 Task: Find connections with filter location Inhumas with filter topic #covid19with filter profile language French with filter current company Spark Minda with filter school Medical College with filter industry Meat Products Manufacturing with filter service category Life Coaching with filter keywords title CEO
Action: Mouse moved to (494, 98)
Screenshot: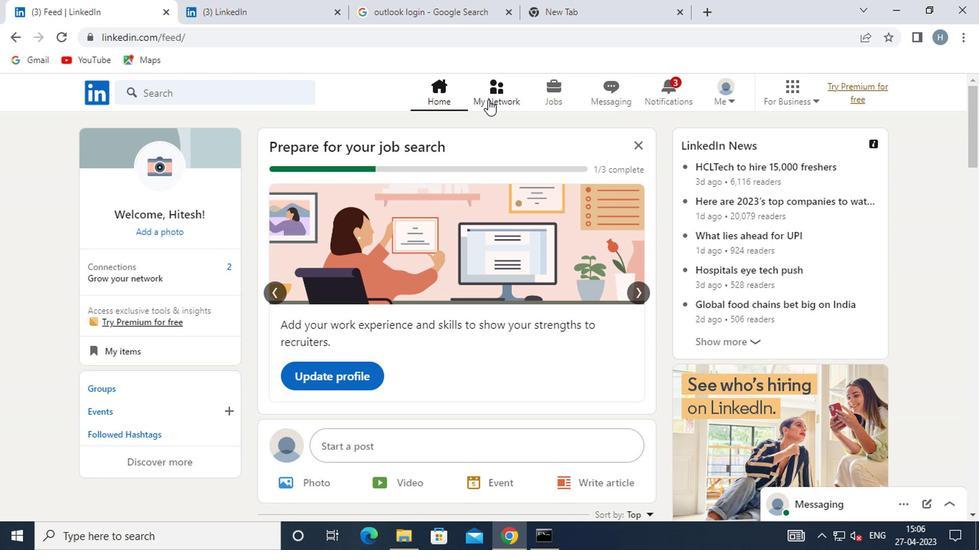 
Action: Mouse pressed left at (494, 98)
Screenshot: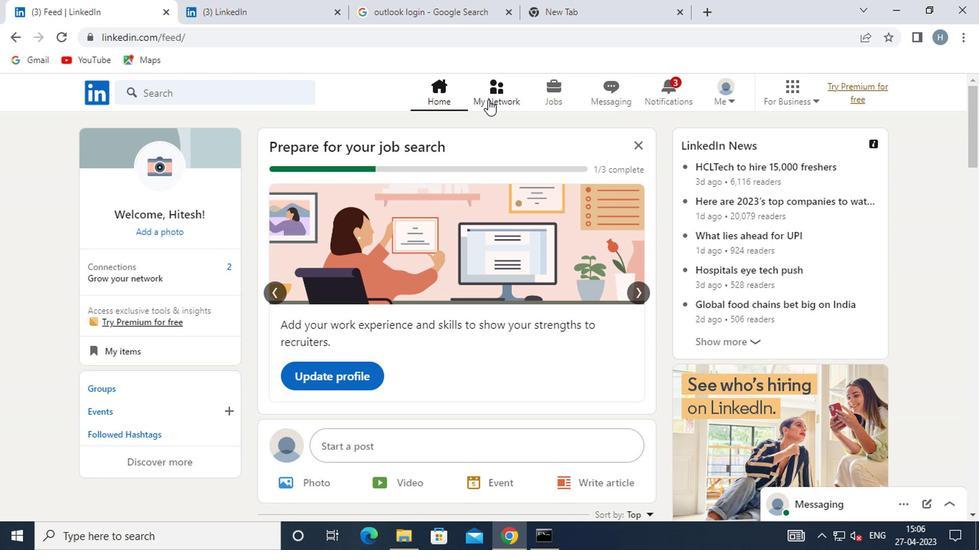 
Action: Mouse moved to (246, 179)
Screenshot: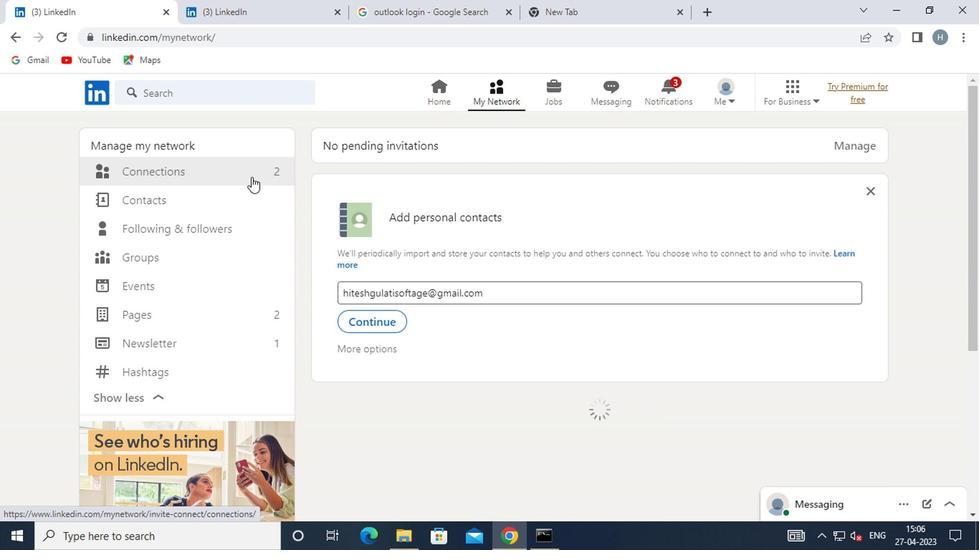 
Action: Mouse pressed left at (246, 179)
Screenshot: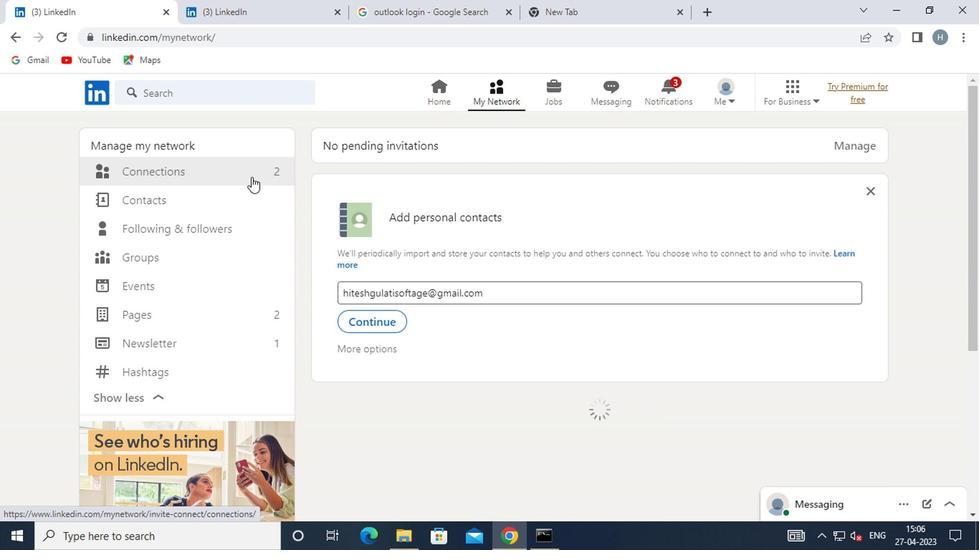 
Action: Mouse moved to (583, 172)
Screenshot: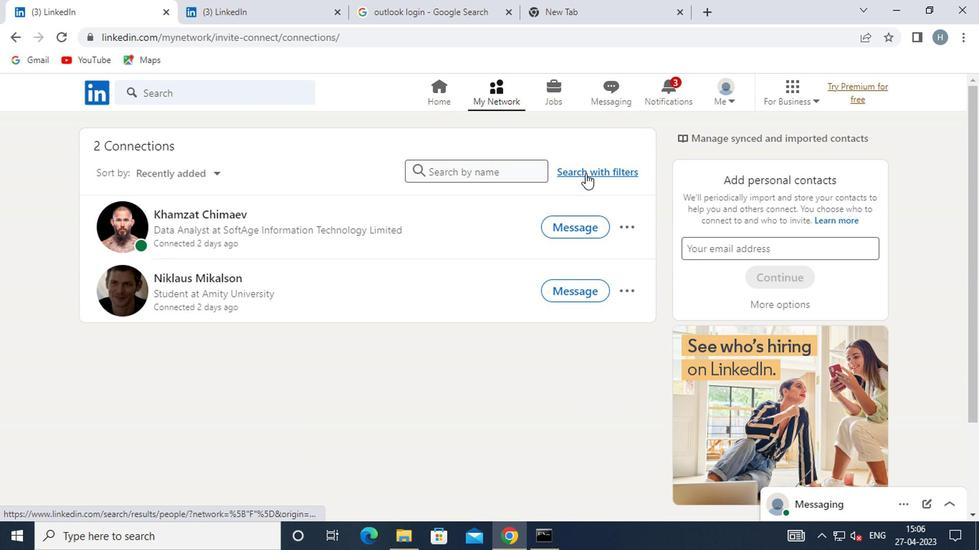 
Action: Mouse pressed left at (583, 172)
Screenshot: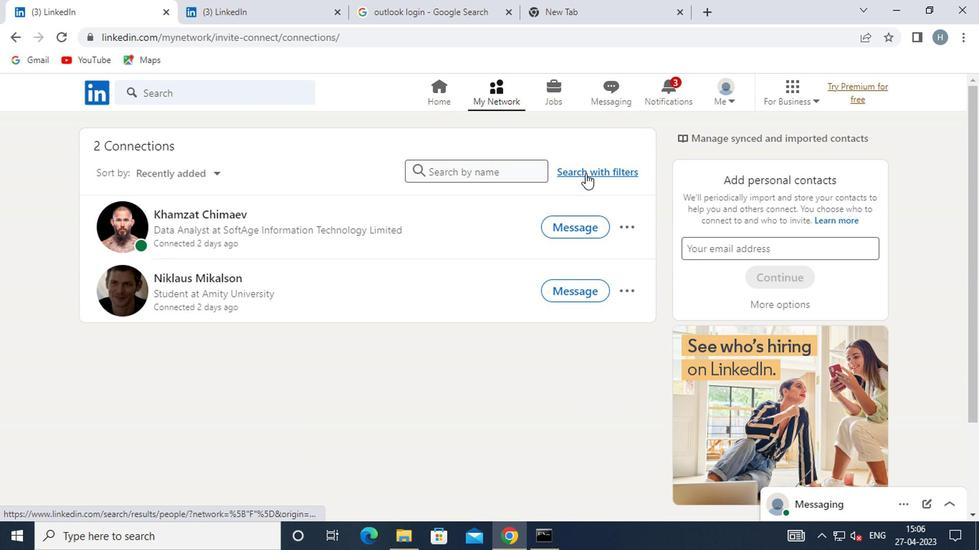 
Action: Mouse moved to (537, 137)
Screenshot: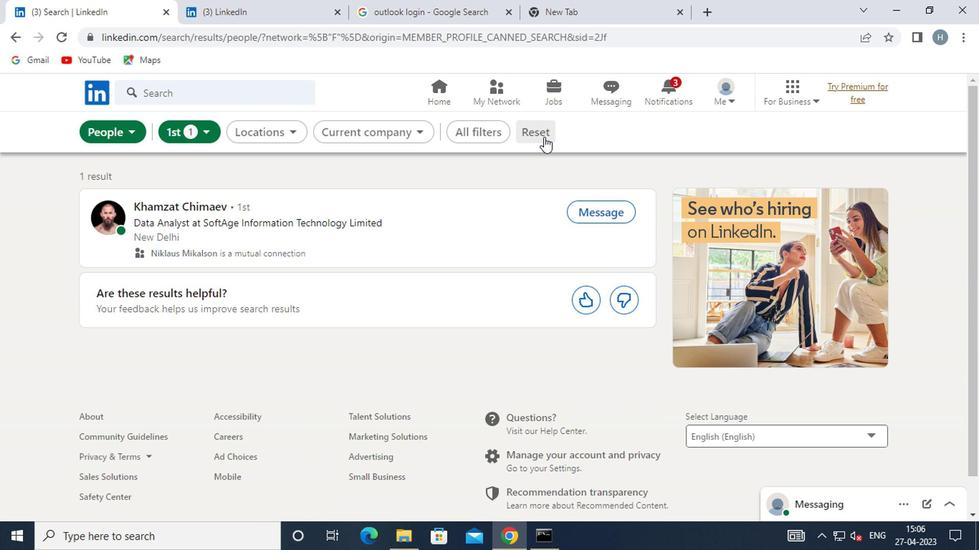 
Action: Mouse pressed left at (537, 137)
Screenshot: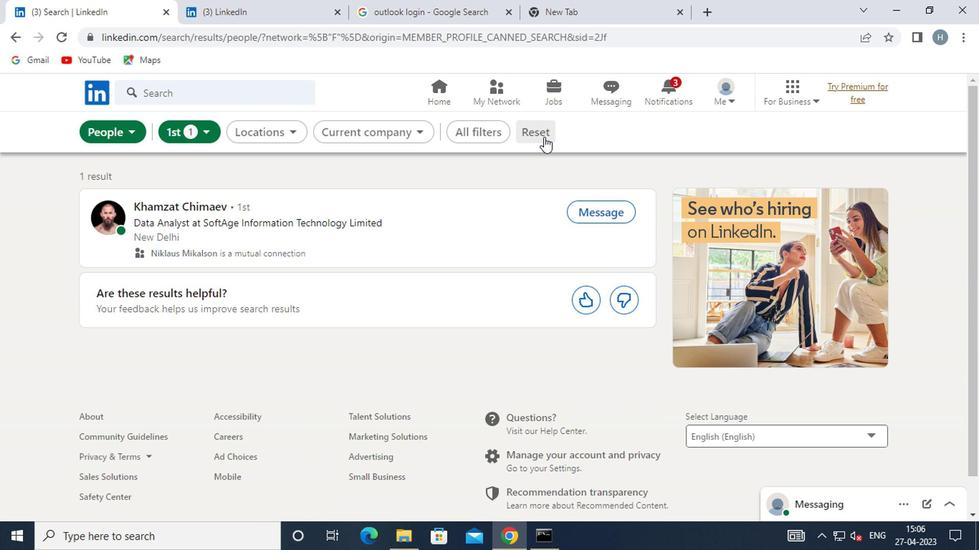 
Action: Mouse moved to (514, 136)
Screenshot: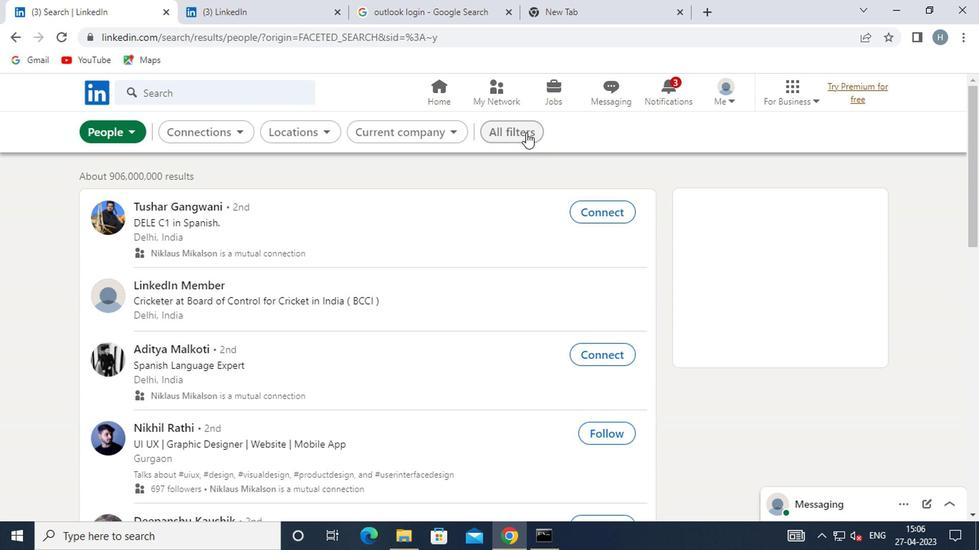 
Action: Mouse pressed left at (514, 136)
Screenshot: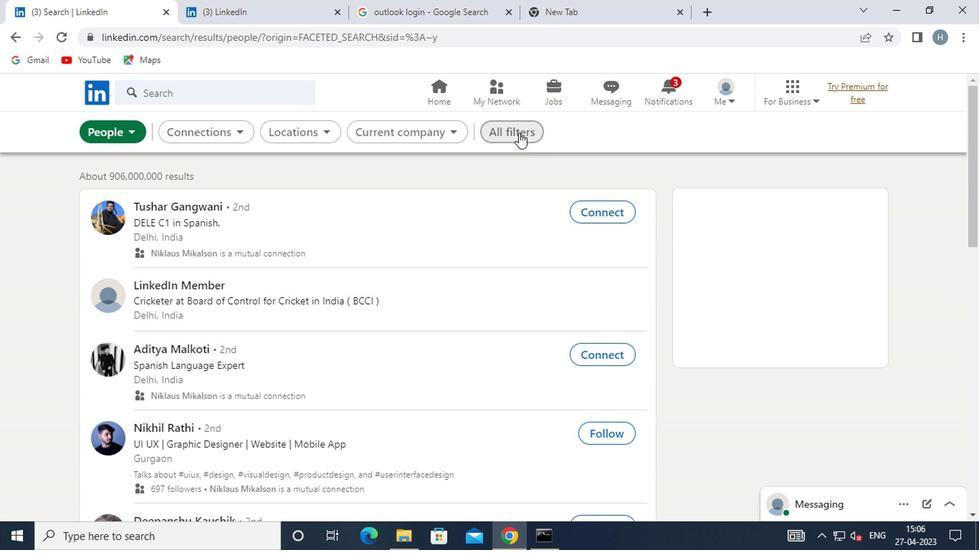 
Action: Mouse moved to (725, 270)
Screenshot: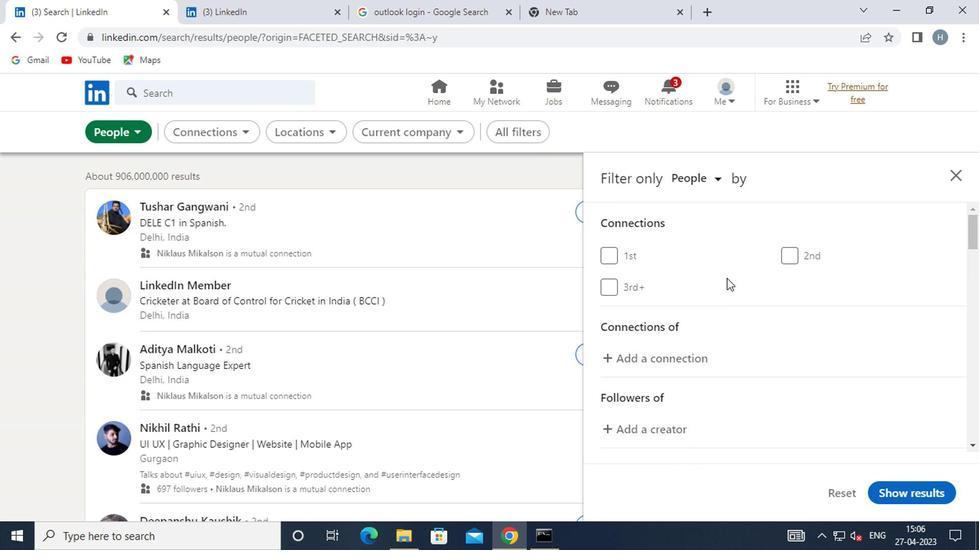 
Action: Mouse scrolled (725, 269) with delta (0, -1)
Screenshot: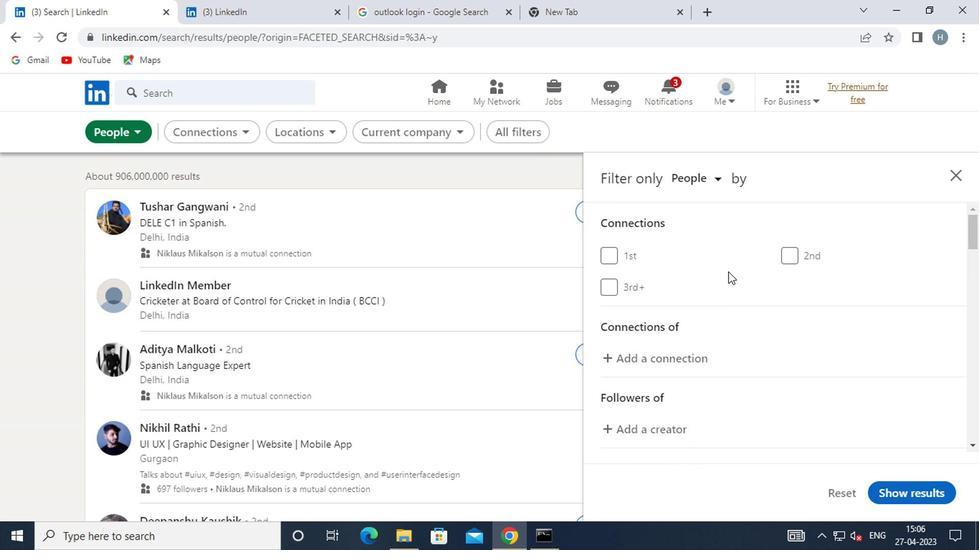 
Action: Mouse scrolled (725, 269) with delta (0, -1)
Screenshot: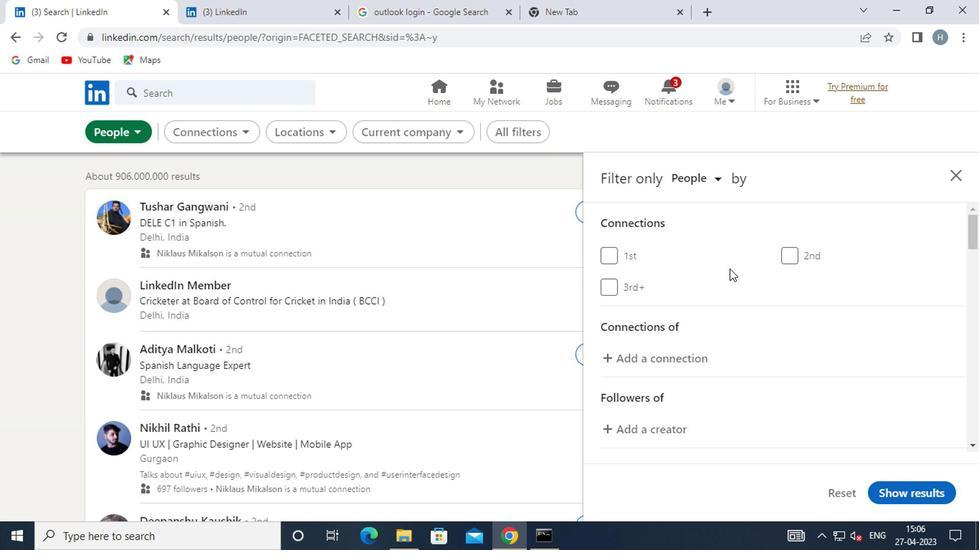 
Action: Mouse moved to (808, 414)
Screenshot: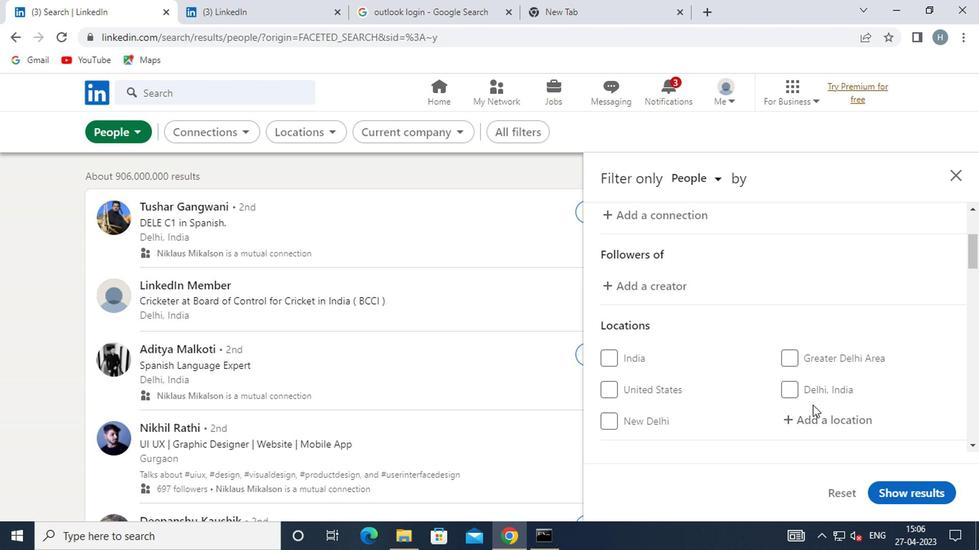 
Action: Mouse pressed left at (808, 414)
Screenshot: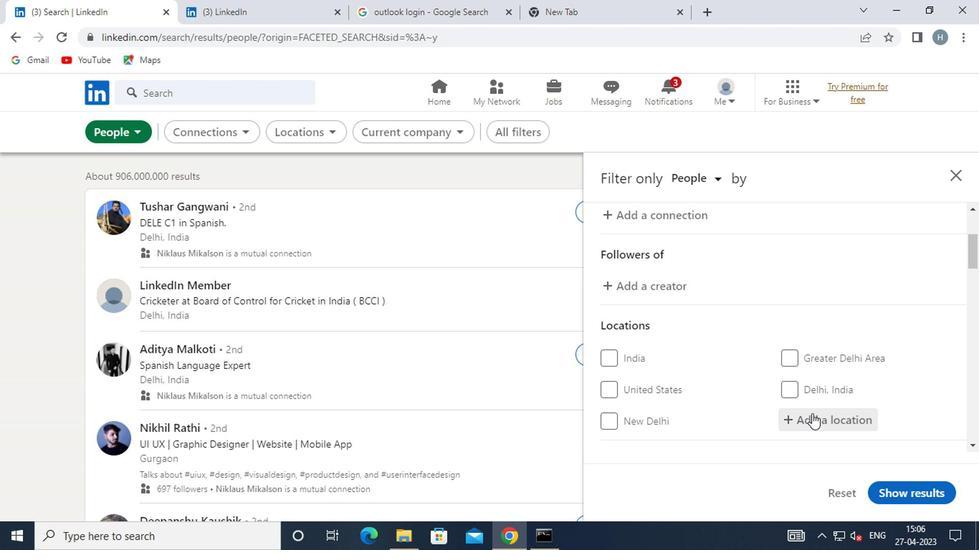 
Action: Mouse moved to (805, 415)
Screenshot: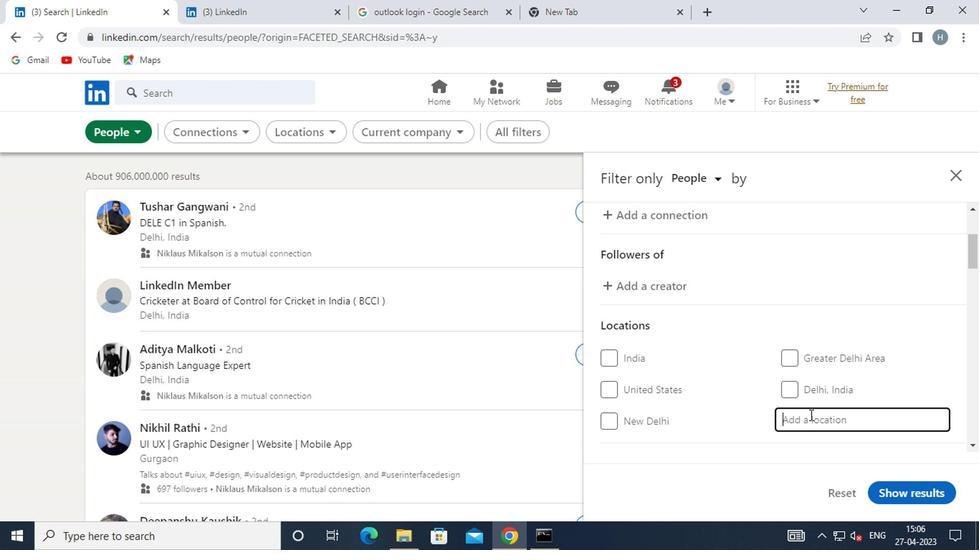 
Action: Key pressed <Key.shift>INHUMAS
Screenshot: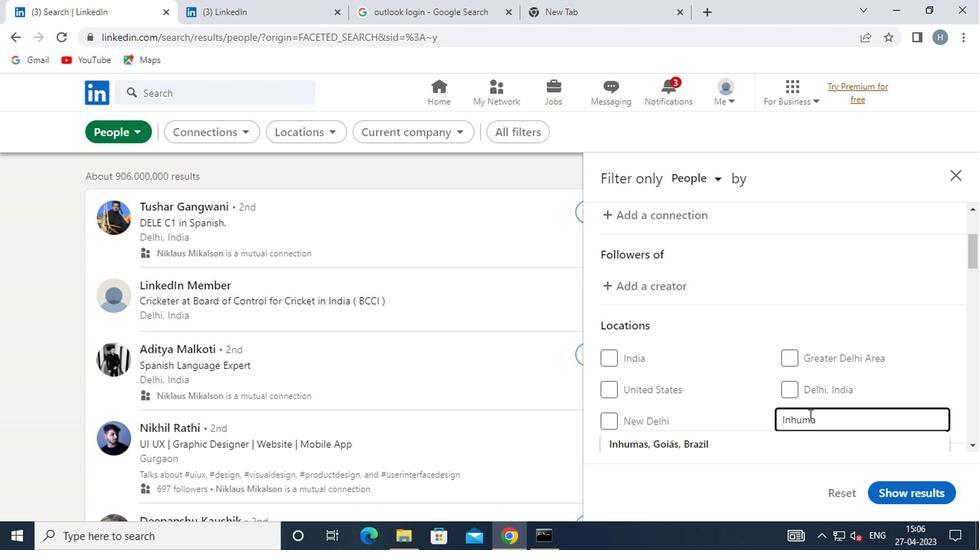 
Action: Mouse moved to (928, 347)
Screenshot: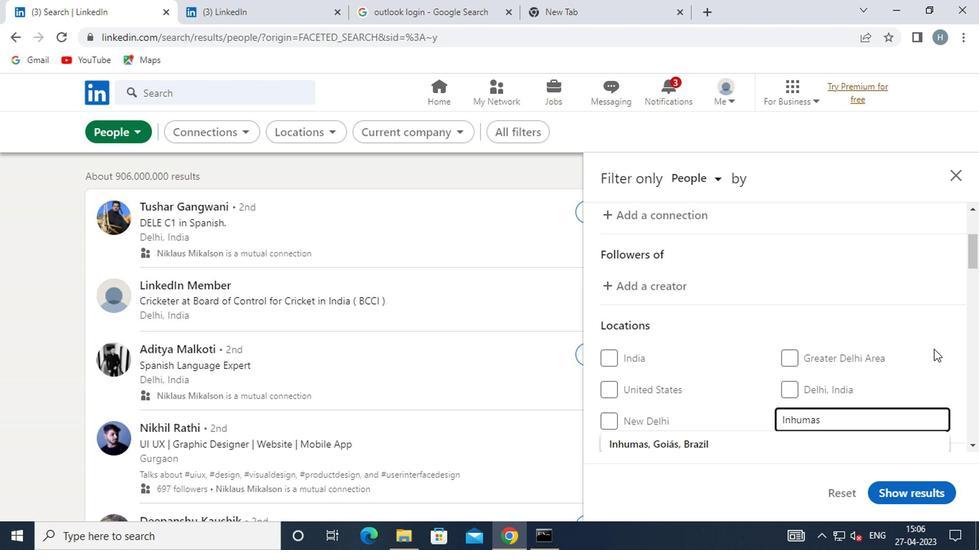 
Action: Mouse pressed left at (928, 347)
Screenshot: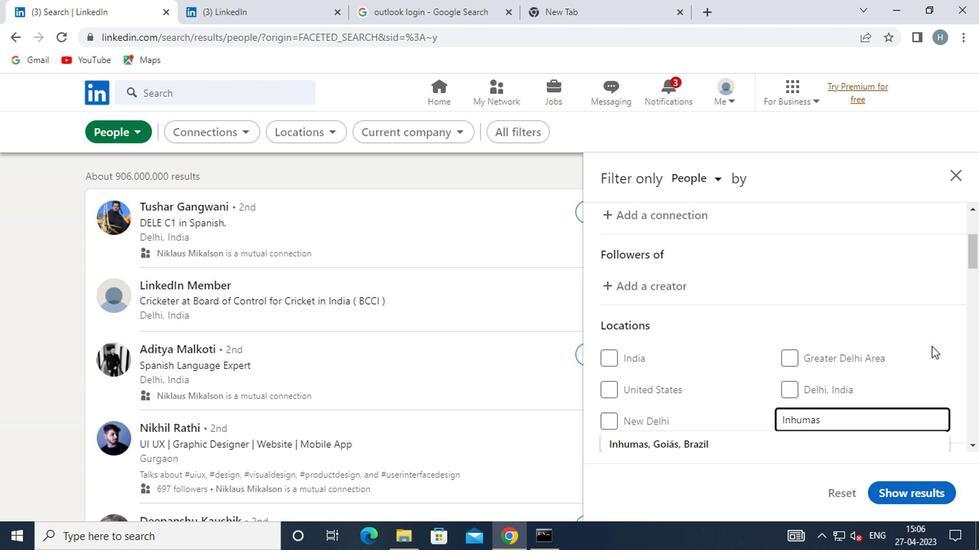 
Action: Mouse moved to (926, 347)
Screenshot: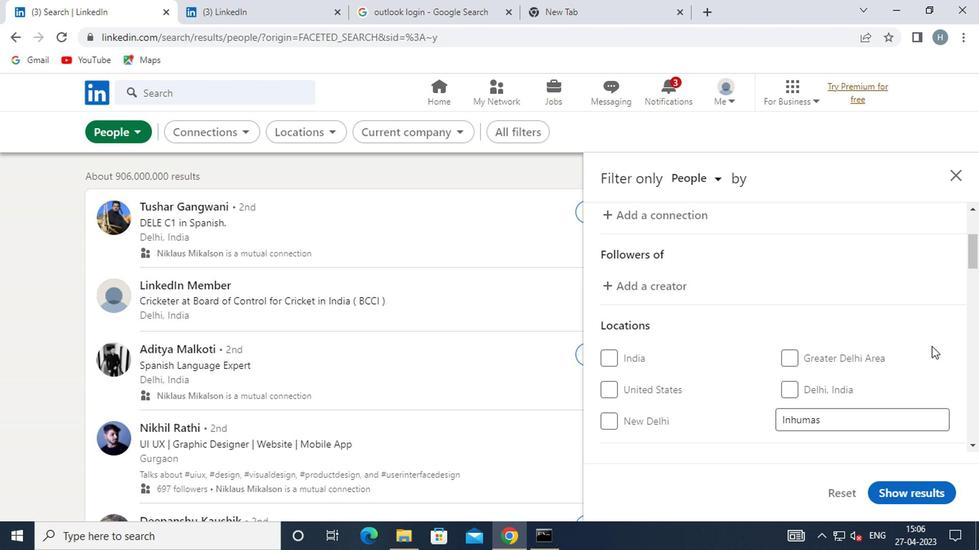 
Action: Mouse scrolled (926, 346) with delta (0, 0)
Screenshot: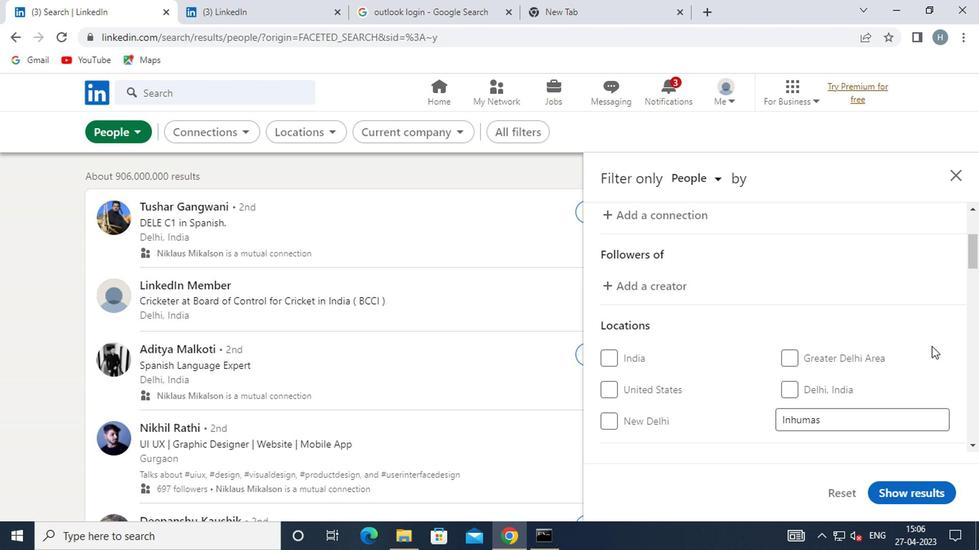 
Action: Mouse moved to (919, 348)
Screenshot: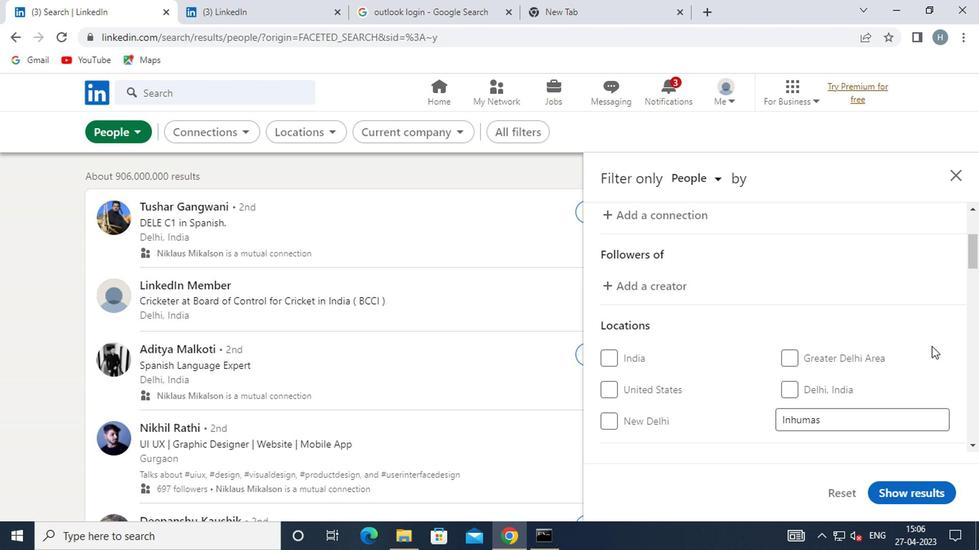 
Action: Mouse scrolled (919, 348) with delta (0, 0)
Screenshot: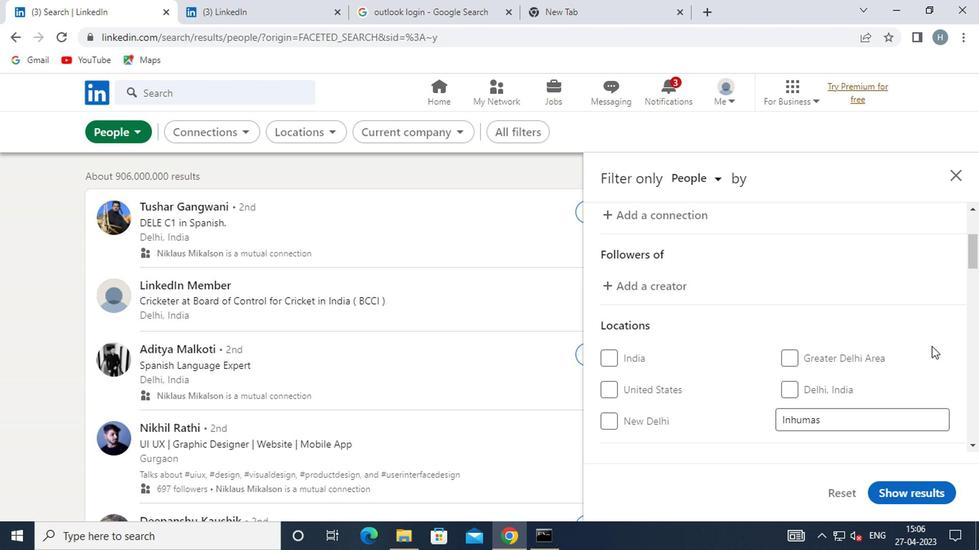 
Action: Mouse moved to (903, 351)
Screenshot: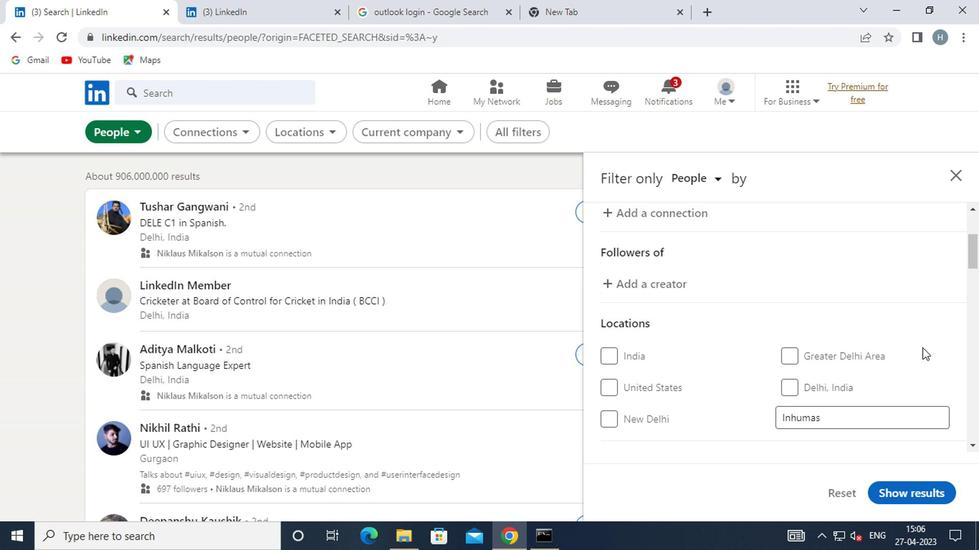 
Action: Mouse scrolled (903, 350) with delta (0, -1)
Screenshot: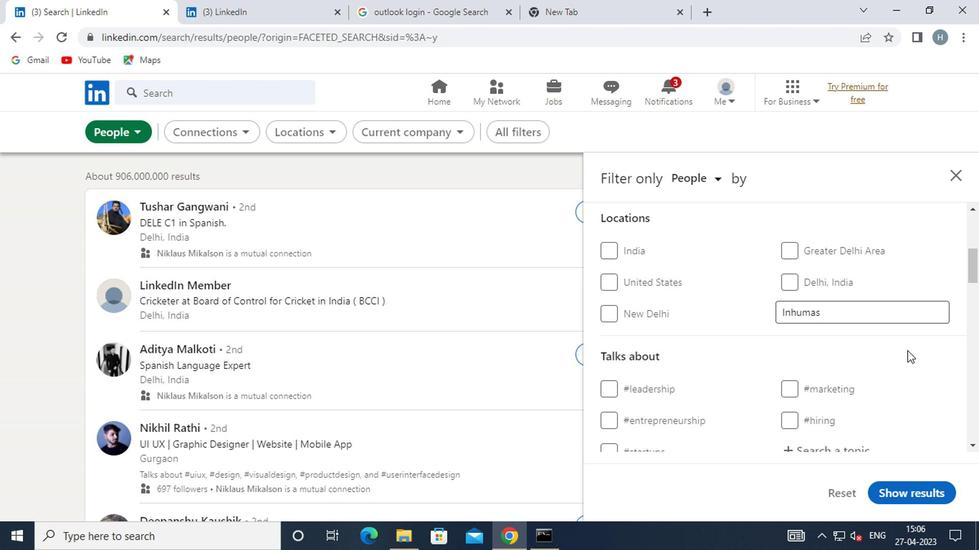 
Action: Mouse moved to (843, 343)
Screenshot: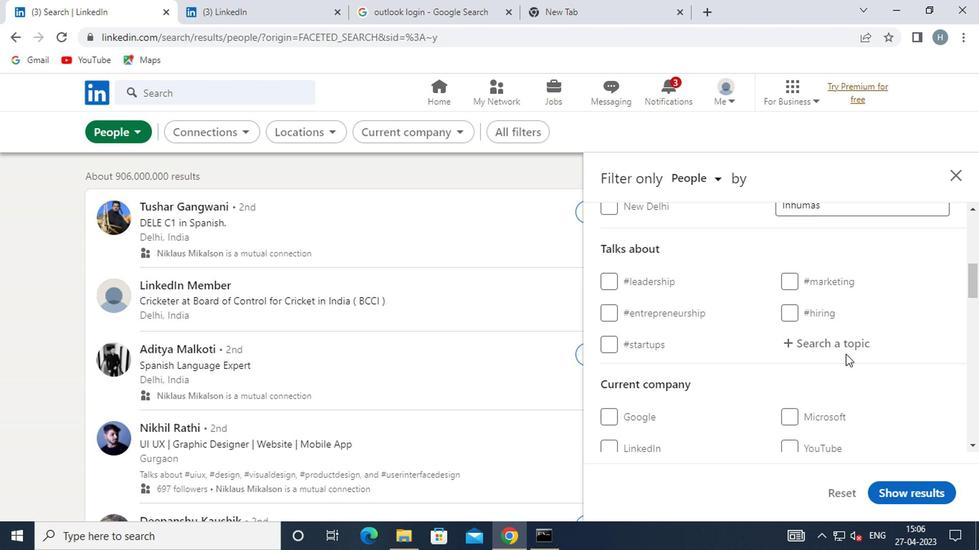 
Action: Mouse pressed left at (843, 343)
Screenshot: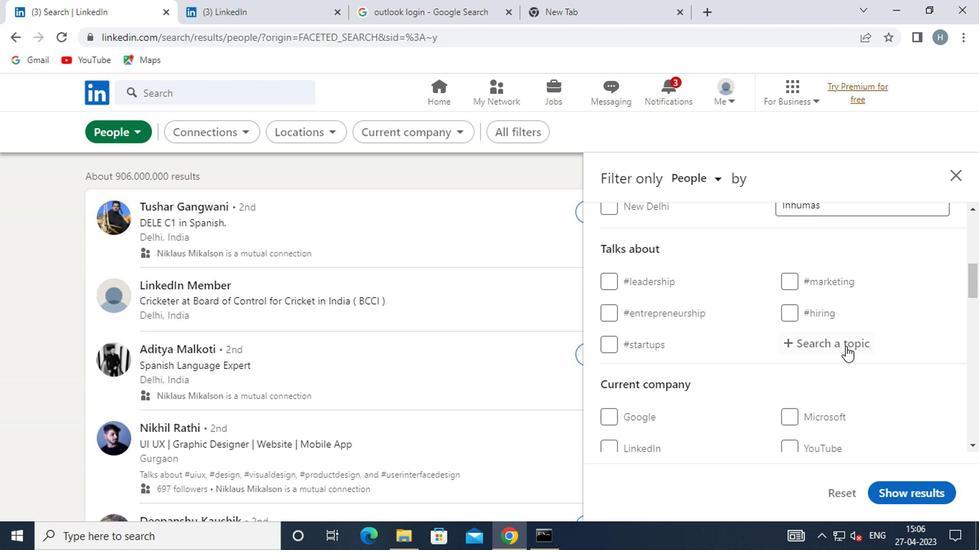 
Action: Key pressed <Key.shift><Key.shift><Key.shift><Key.shift><Key.shift><Key.shift><Key.shift><Key.shift><Key.shift><Key.shift><Key.shift><Key.shift><Key.shift><Key.shift><Key.shift><Key.shift><Key.shift><Key.shift><Key.shift>#COVID19WITH
Screenshot: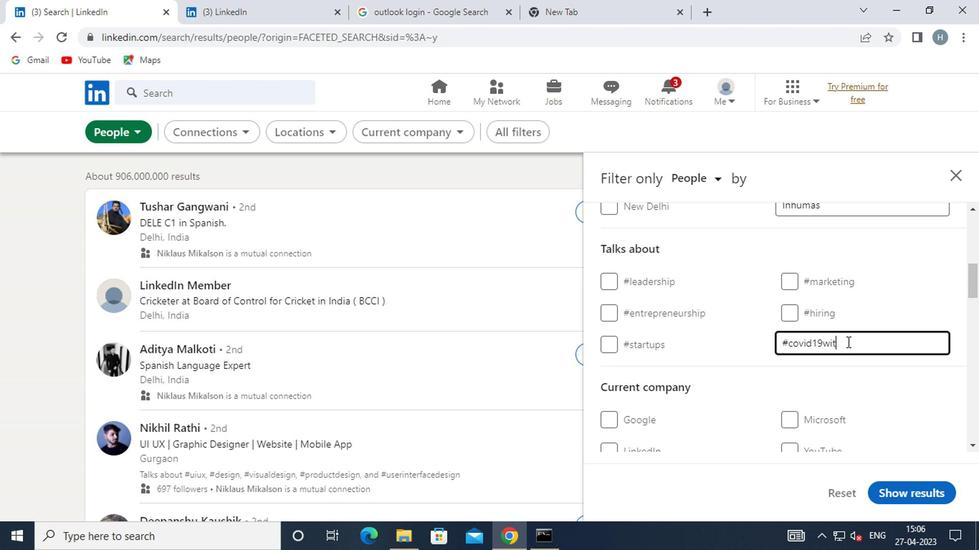 
Action: Mouse moved to (872, 314)
Screenshot: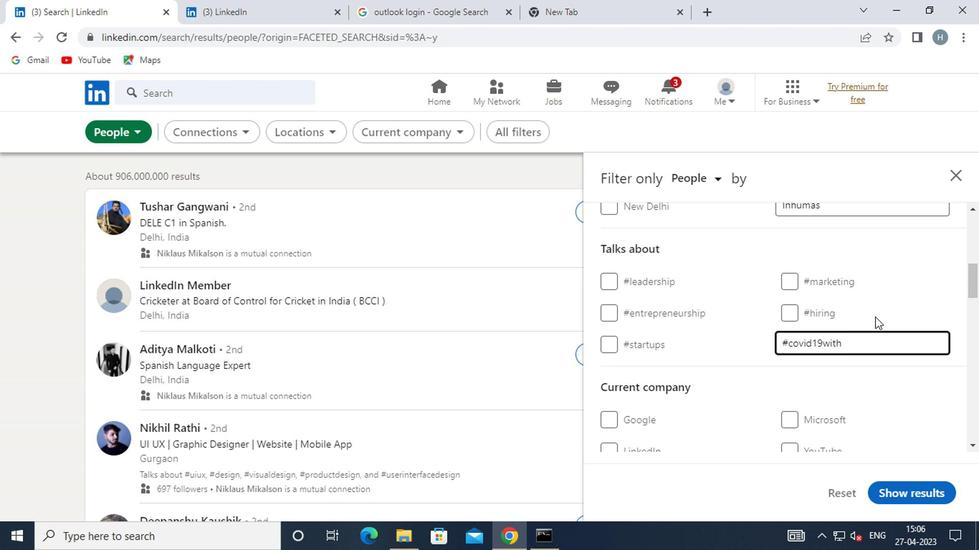 
Action: Mouse pressed left at (872, 314)
Screenshot: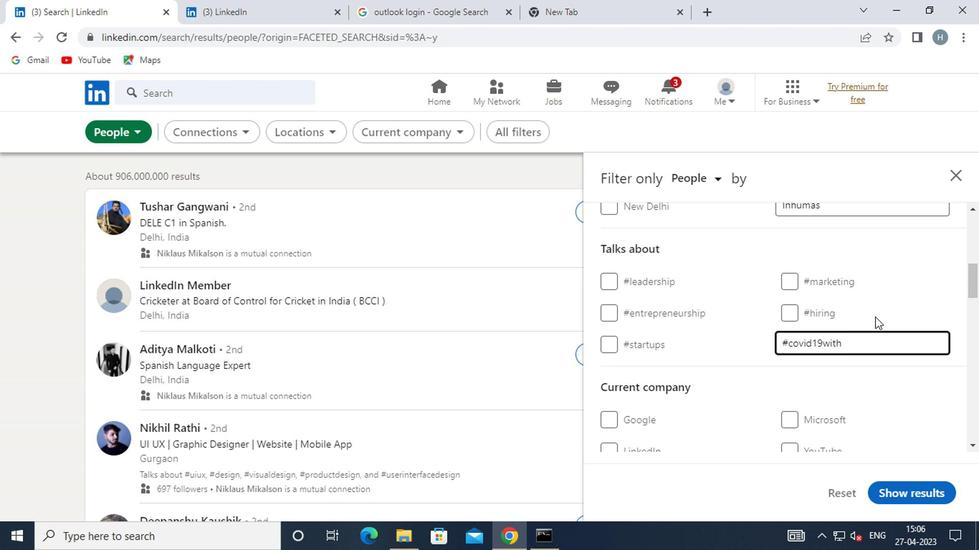 
Action: Mouse scrolled (872, 314) with delta (0, 0)
Screenshot: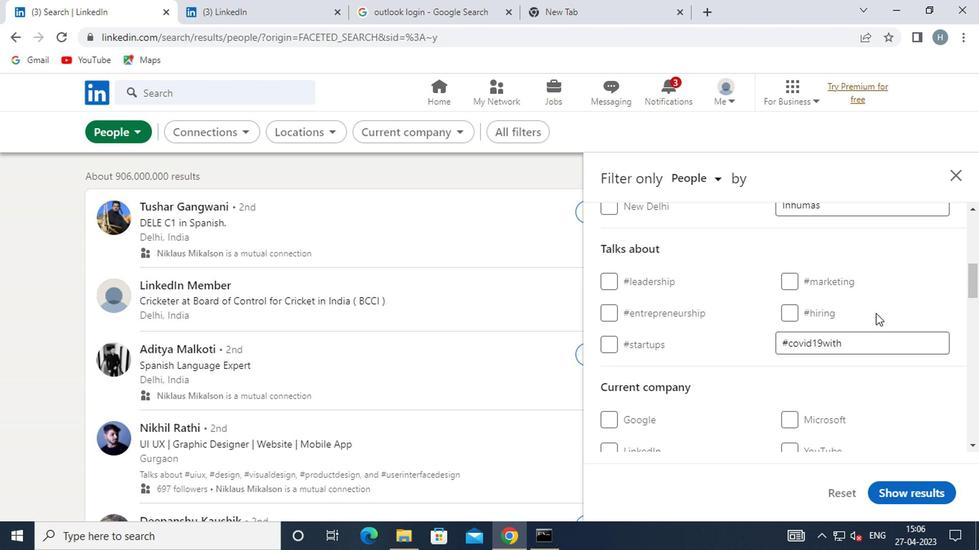 
Action: Mouse moved to (868, 321)
Screenshot: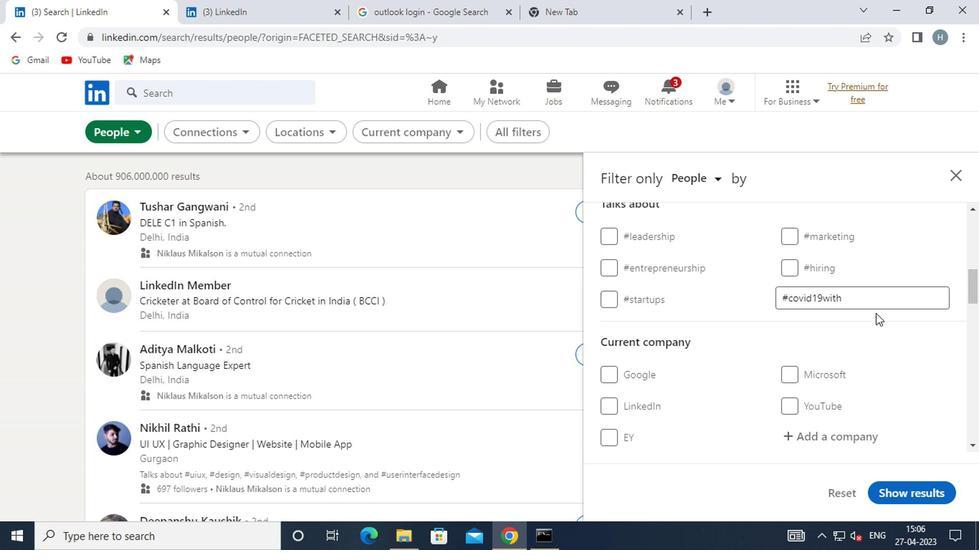 
Action: Mouse scrolled (868, 320) with delta (0, -1)
Screenshot: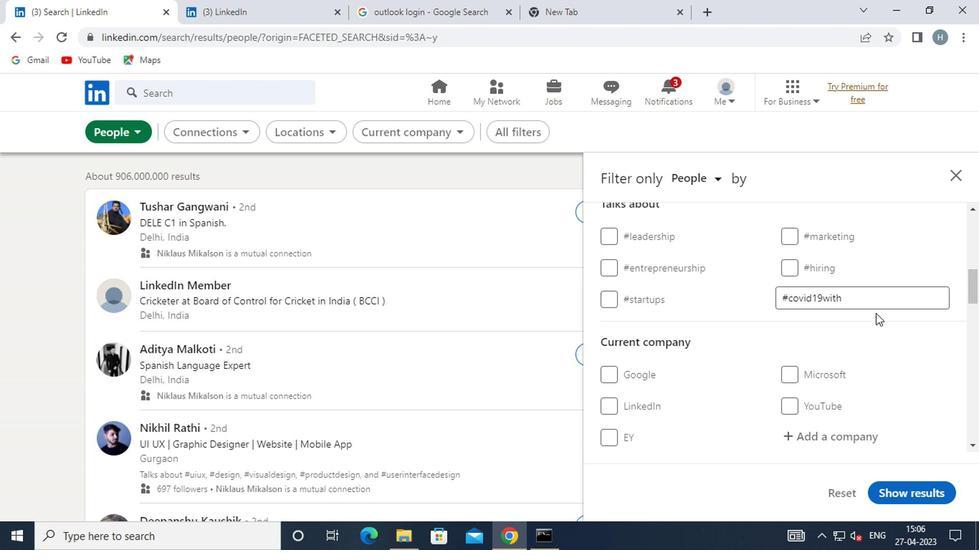 
Action: Mouse moved to (864, 322)
Screenshot: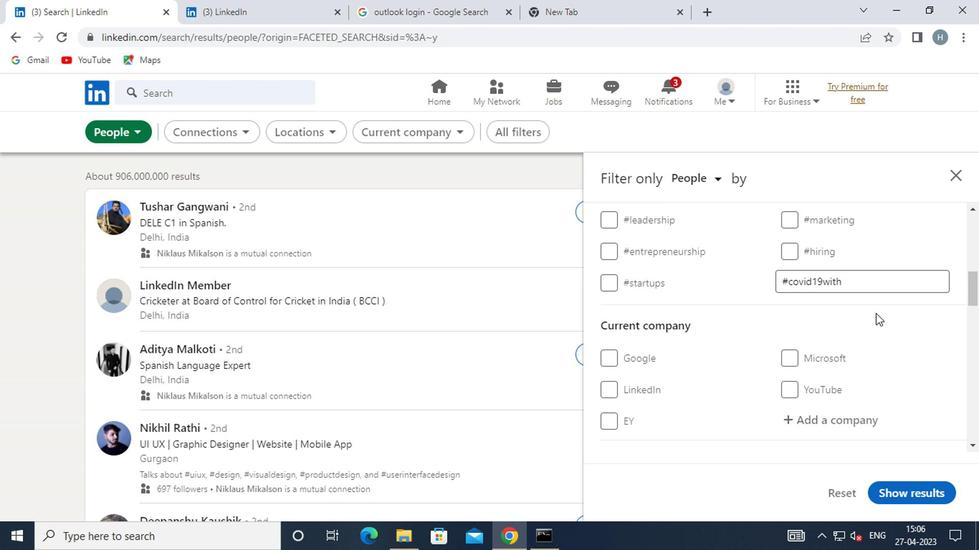 
Action: Mouse scrolled (864, 321) with delta (0, -1)
Screenshot: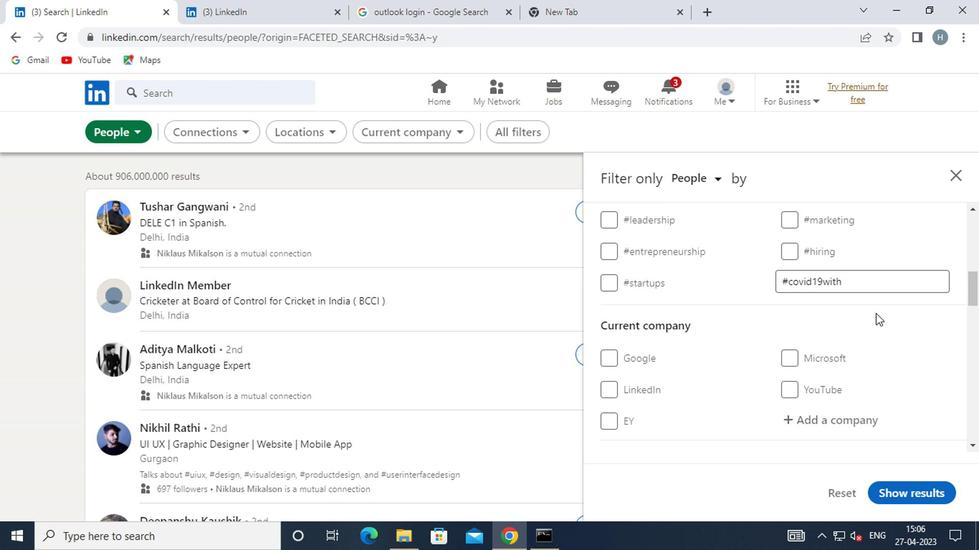 
Action: Mouse moved to (817, 325)
Screenshot: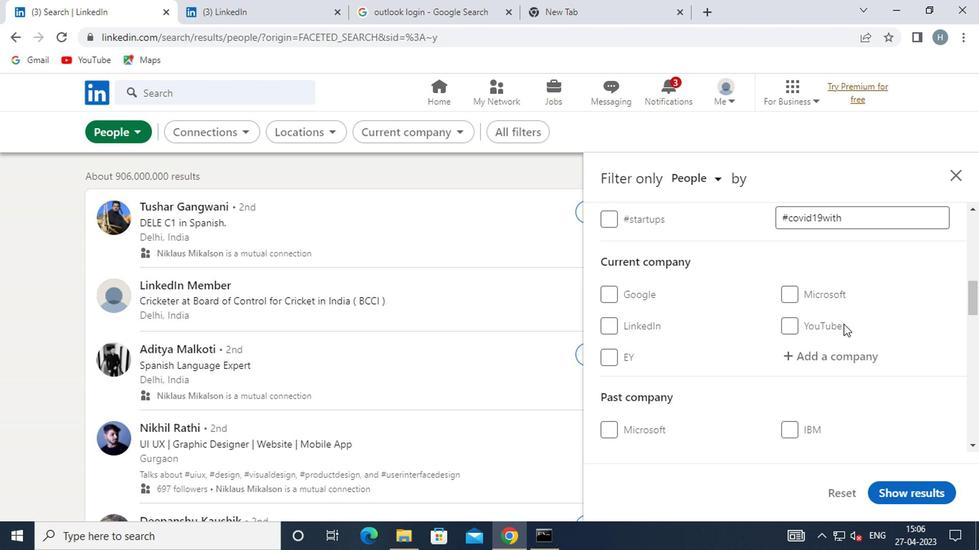 
Action: Mouse scrolled (817, 324) with delta (0, 0)
Screenshot: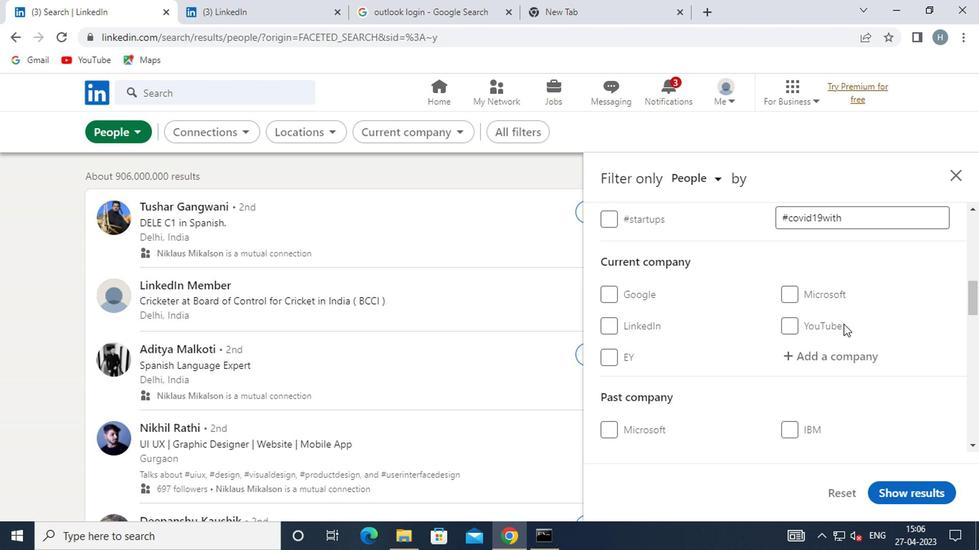 
Action: Mouse scrolled (817, 324) with delta (0, 0)
Screenshot: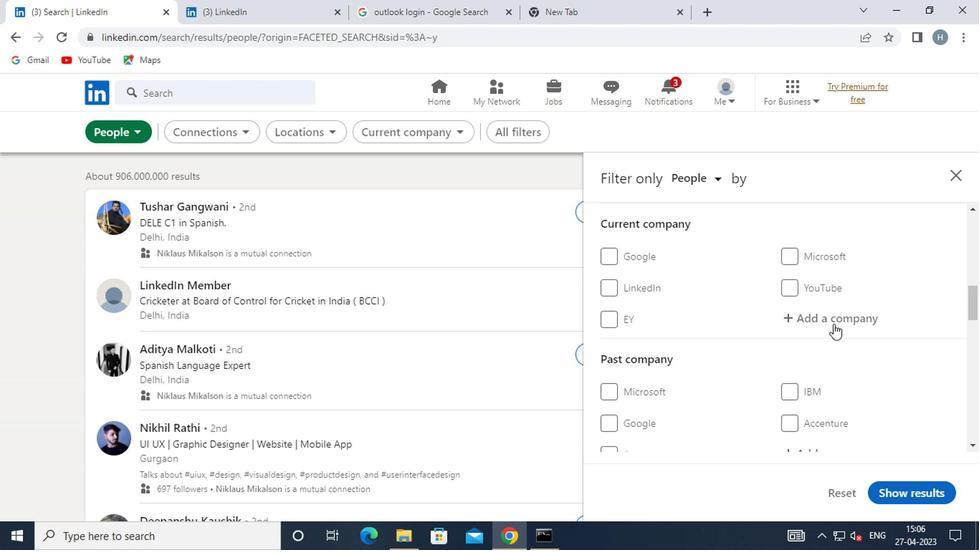 
Action: Mouse moved to (808, 330)
Screenshot: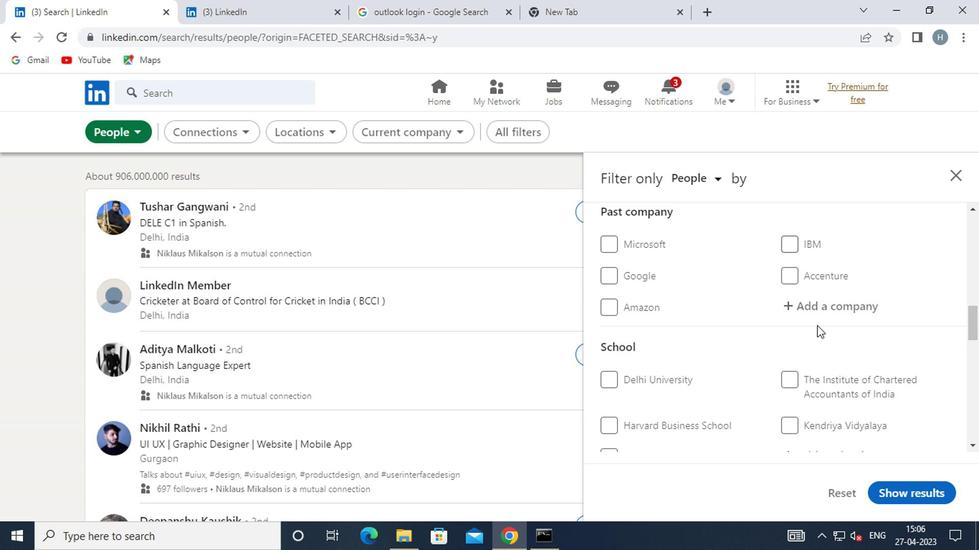 
Action: Mouse scrolled (808, 329) with delta (0, -1)
Screenshot: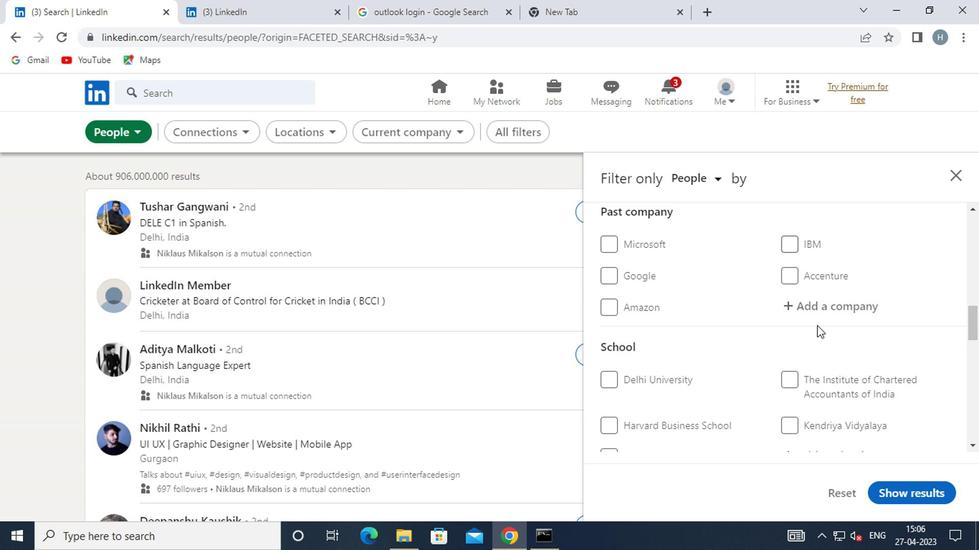 
Action: Mouse moved to (801, 332)
Screenshot: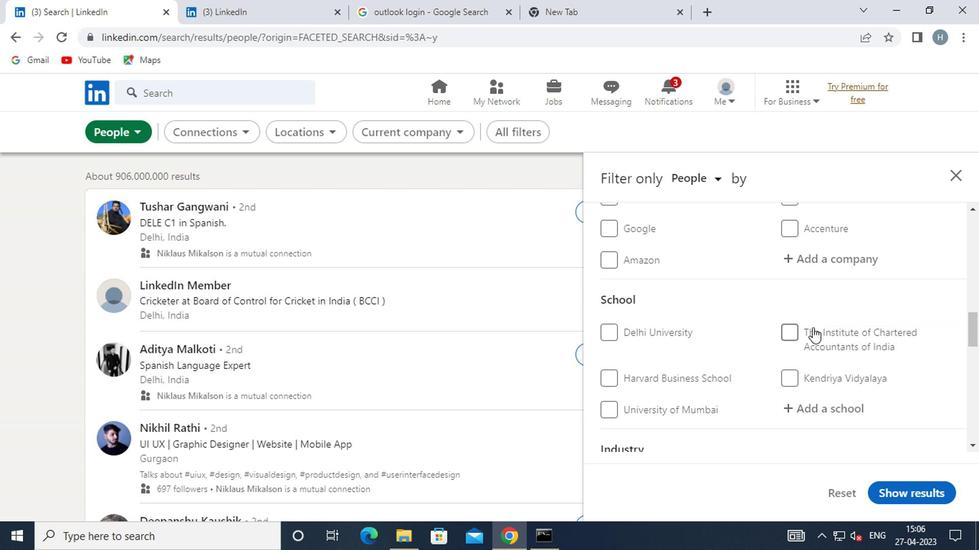 
Action: Mouse scrolled (801, 332) with delta (0, 0)
Screenshot: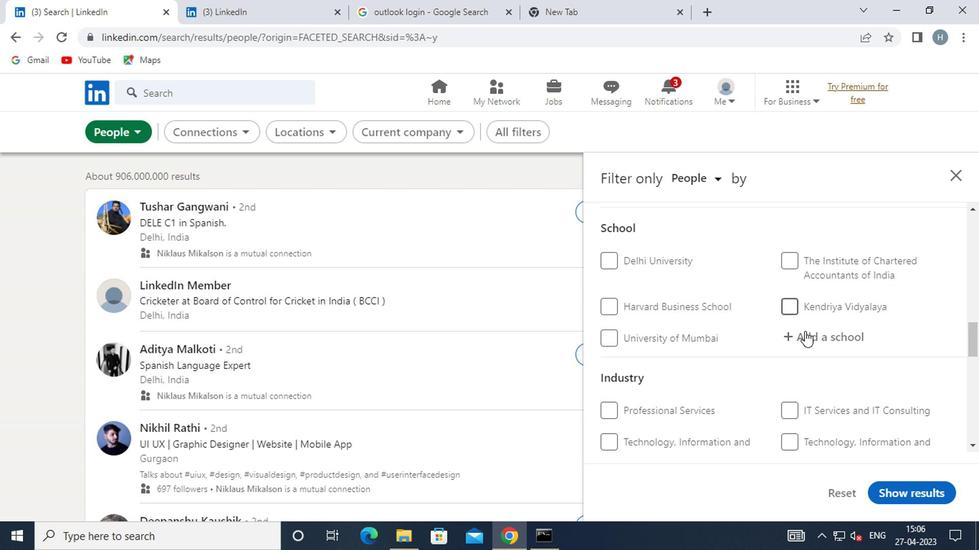 
Action: Mouse moved to (801, 331)
Screenshot: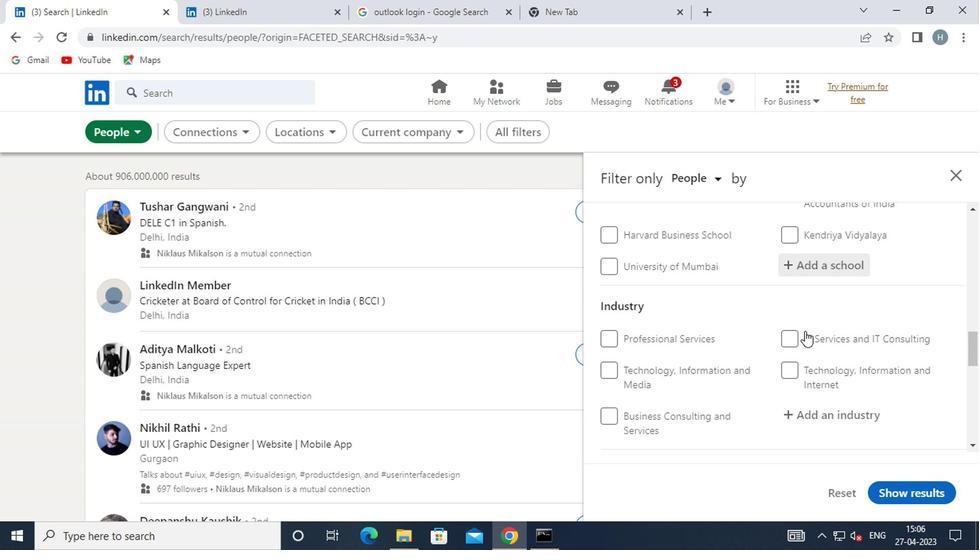 
Action: Mouse scrolled (801, 330) with delta (0, 0)
Screenshot: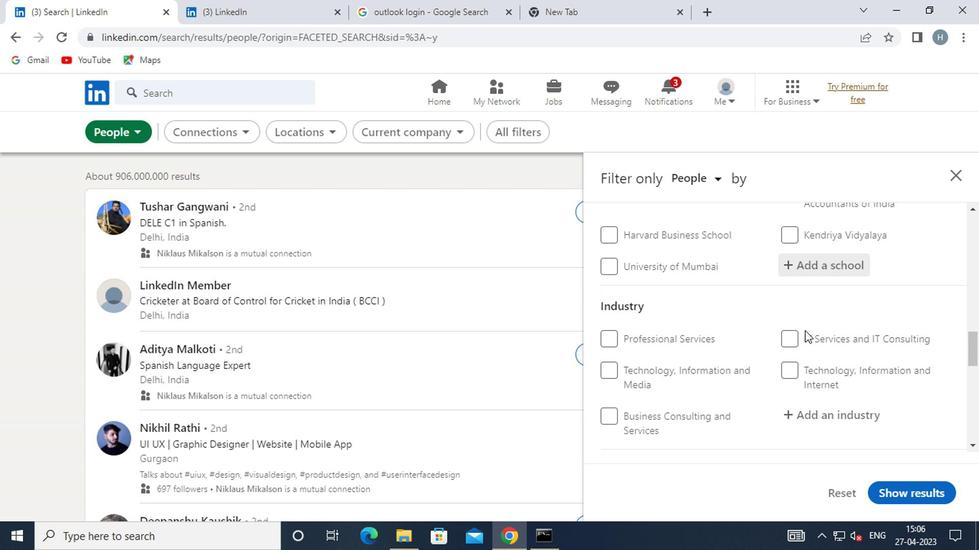 
Action: Mouse moved to (794, 329)
Screenshot: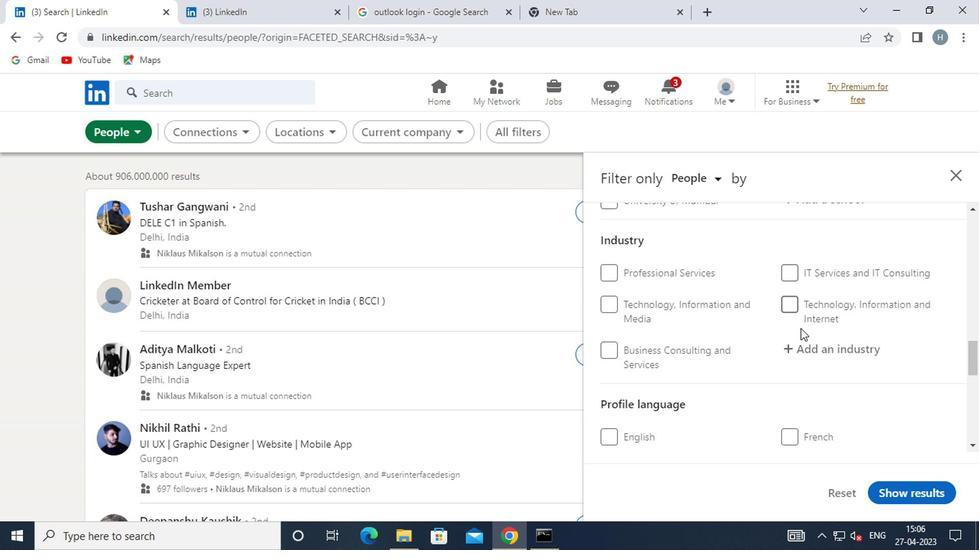 
Action: Mouse scrolled (794, 328) with delta (0, 0)
Screenshot: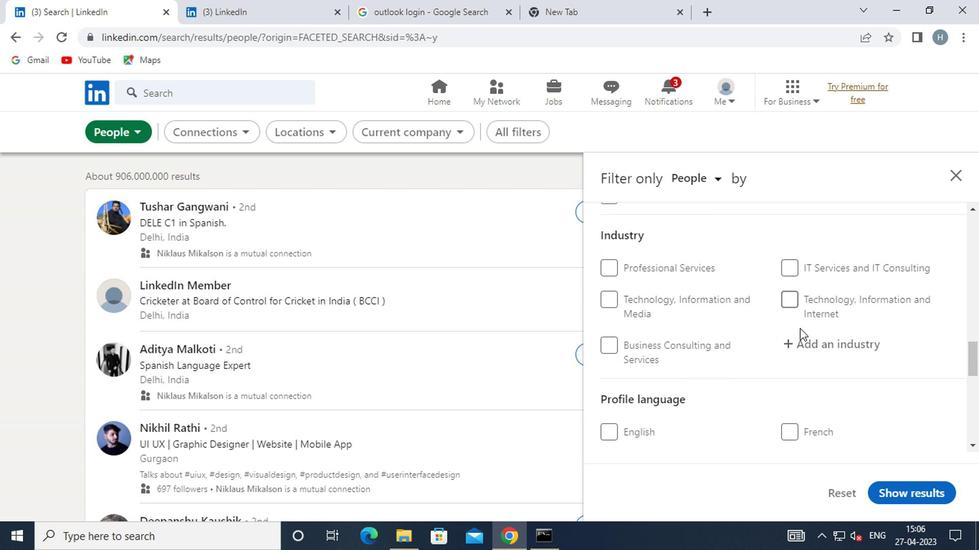 
Action: Mouse moved to (789, 358)
Screenshot: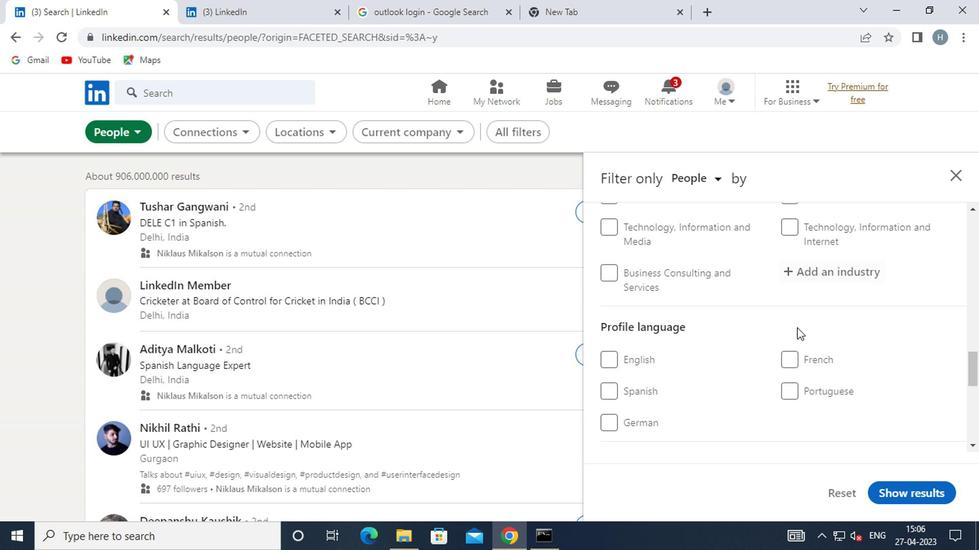 
Action: Mouse pressed left at (789, 358)
Screenshot: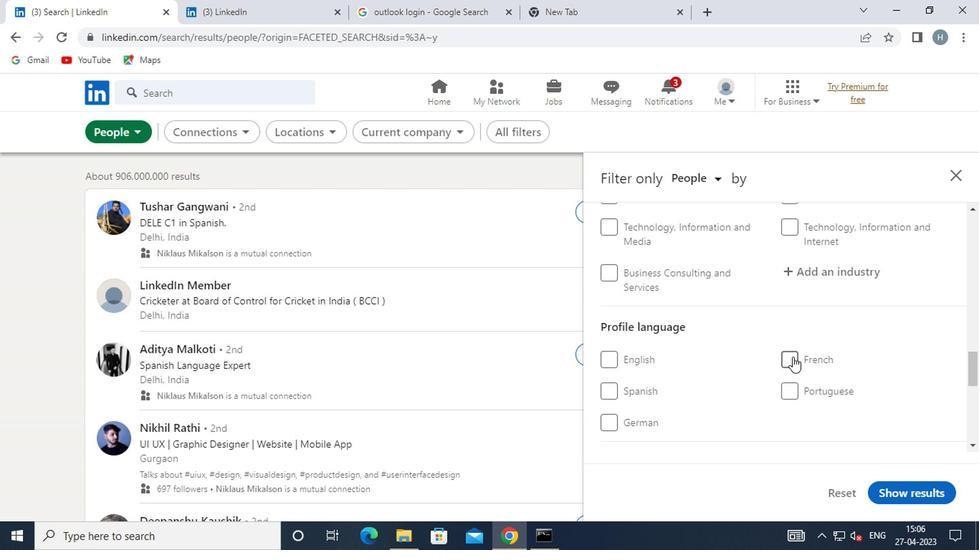 
Action: Mouse moved to (789, 354)
Screenshot: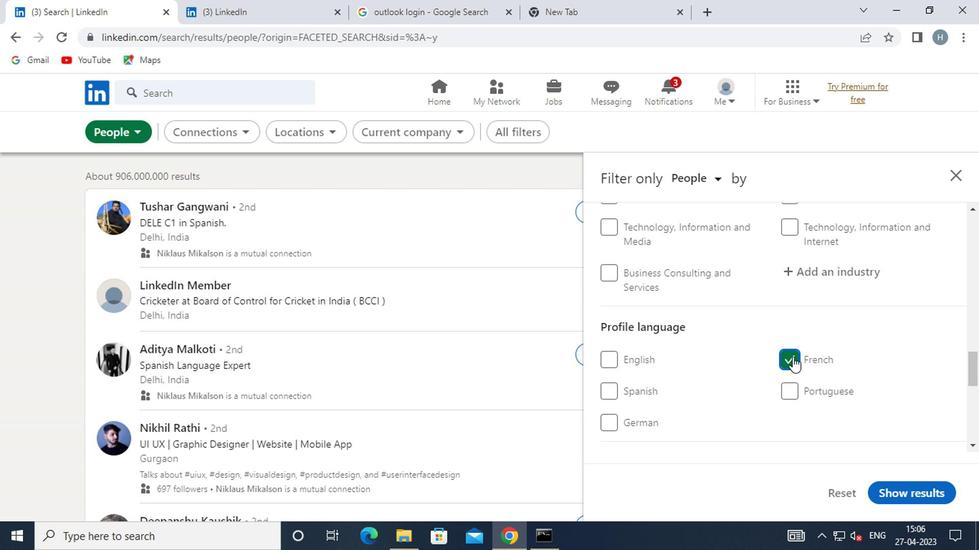 
Action: Mouse scrolled (789, 354) with delta (0, 0)
Screenshot: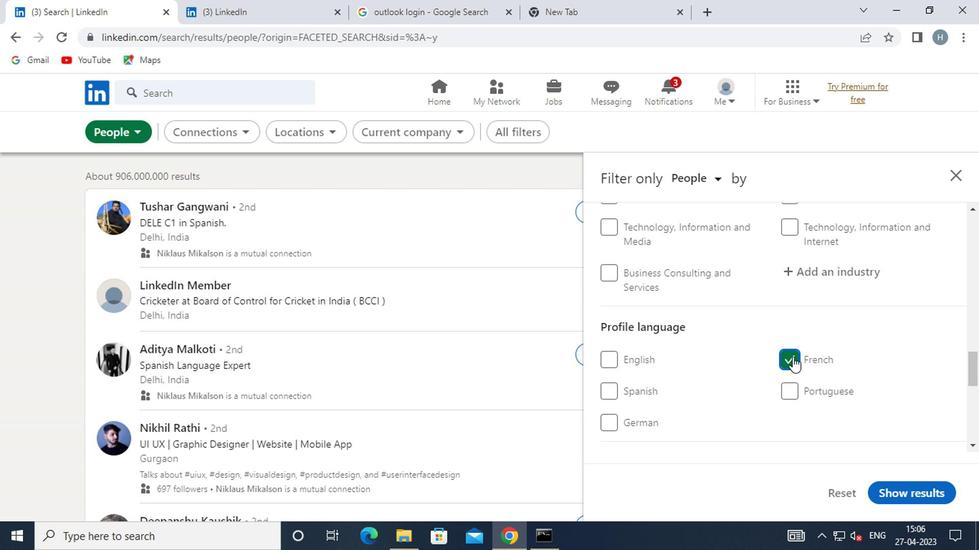 
Action: Mouse scrolled (789, 354) with delta (0, 0)
Screenshot: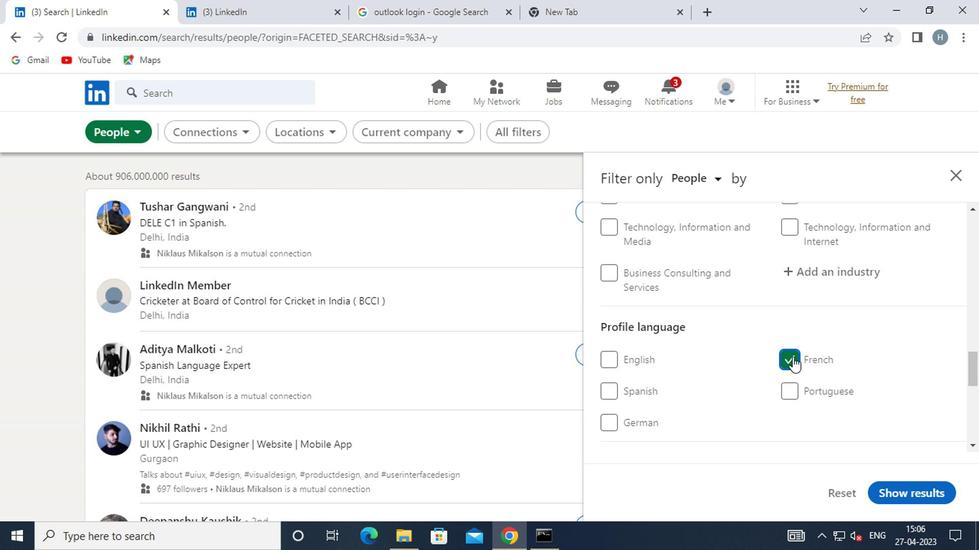 
Action: Mouse moved to (789, 352)
Screenshot: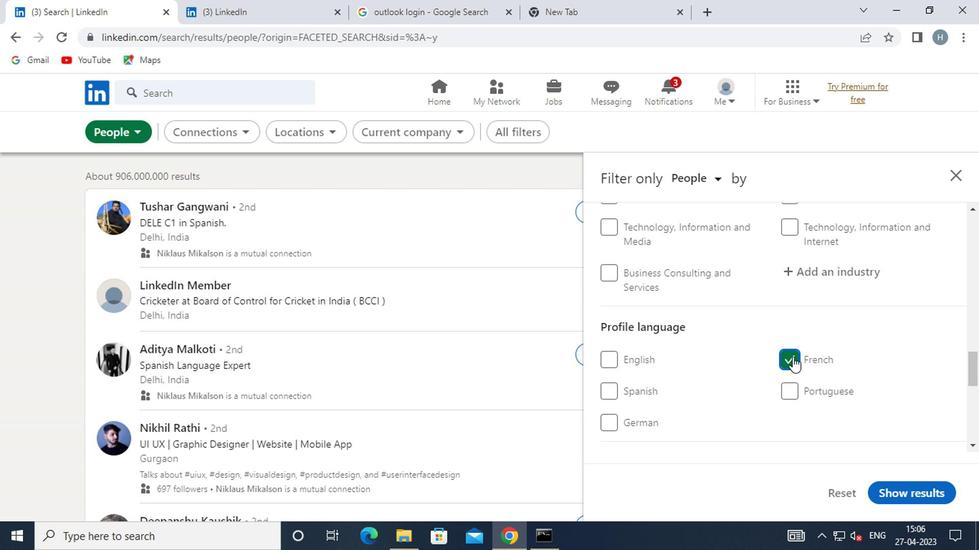 
Action: Mouse scrolled (789, 354) with delta (0, 1)
Screenshot: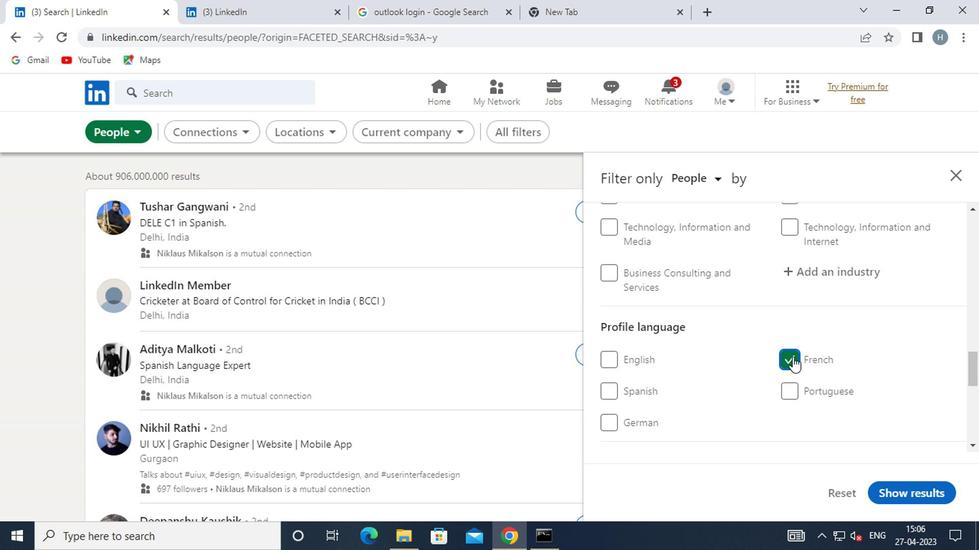 
Action: Mouse moved to (790, 350)
Screenshot: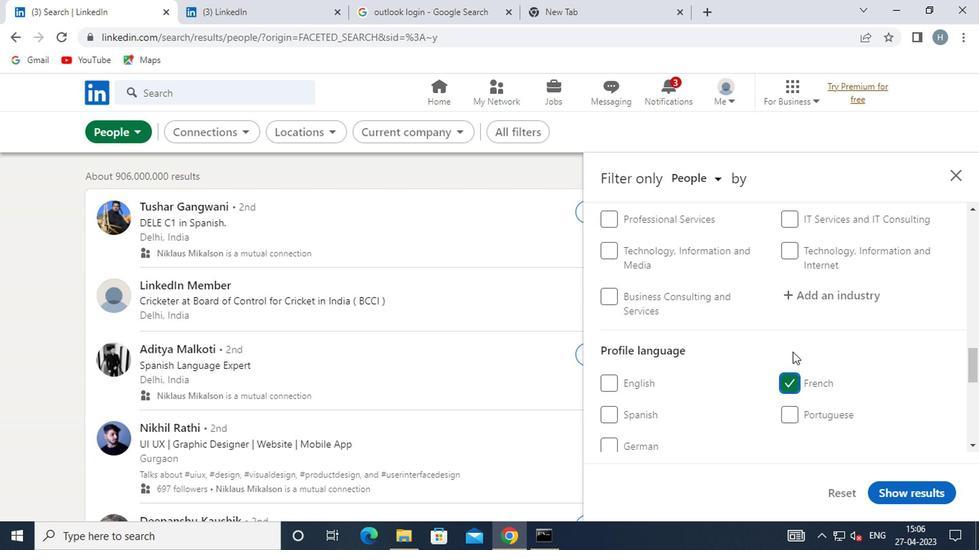 
Action: Mouse scrolled (790, 351) with delta (0, 1)
Screenshot: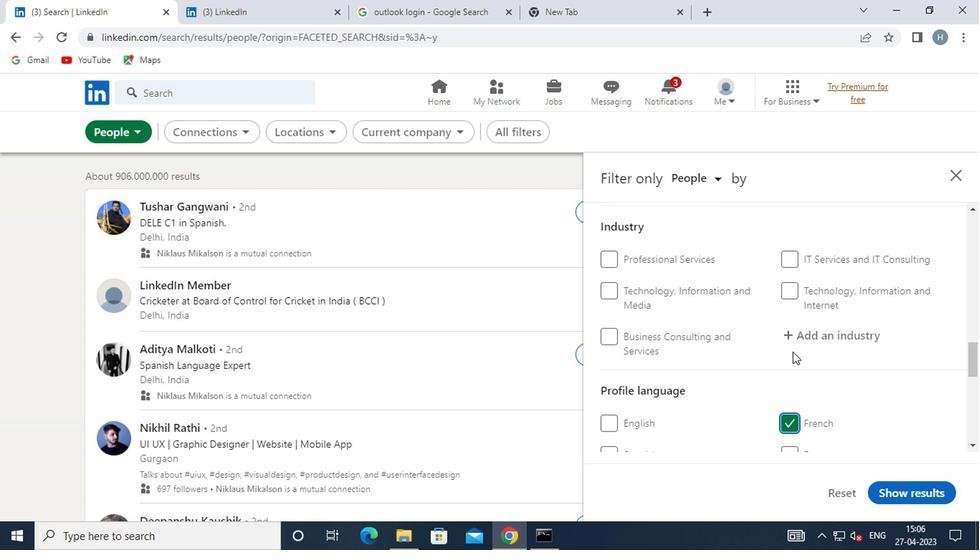 
Action: Mouse scrolled (790, 351) with delta (0, 1)
Screenshot: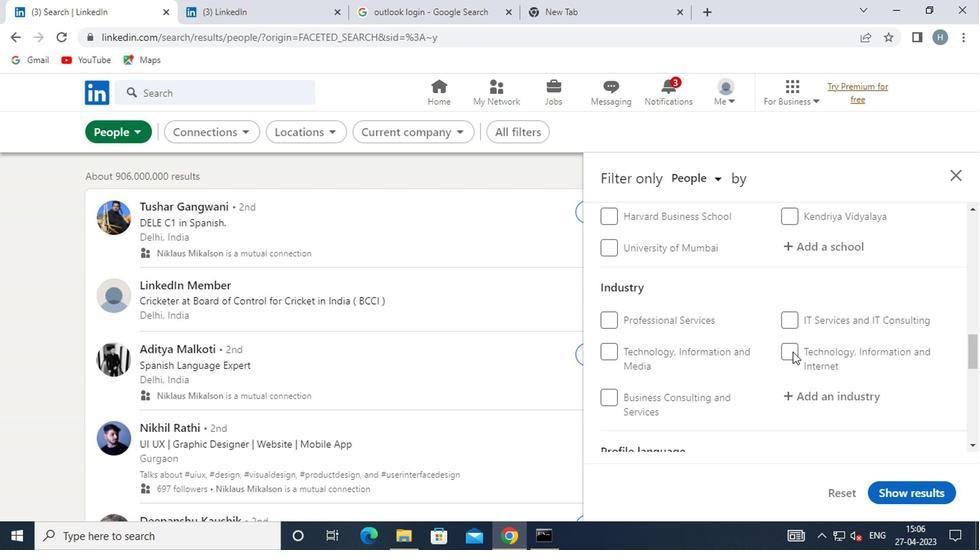 
Action: Mouse moved to (794, 348)
Screenshot: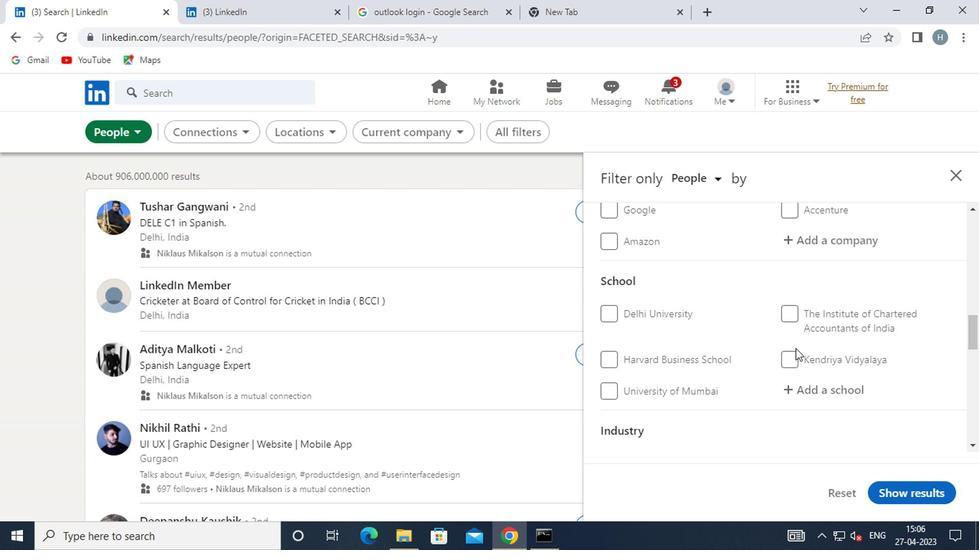 
Action: Mouse scrolled (794, 348) with delta (0, 0)
Screenshot: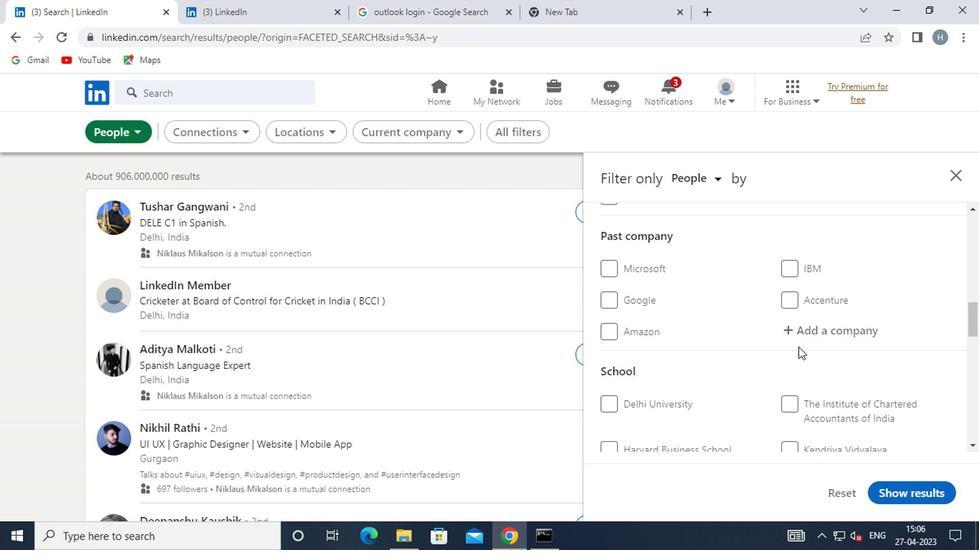 
Action: Mouse scrolled (794, 348) with delta (0, 0)
Screenshot: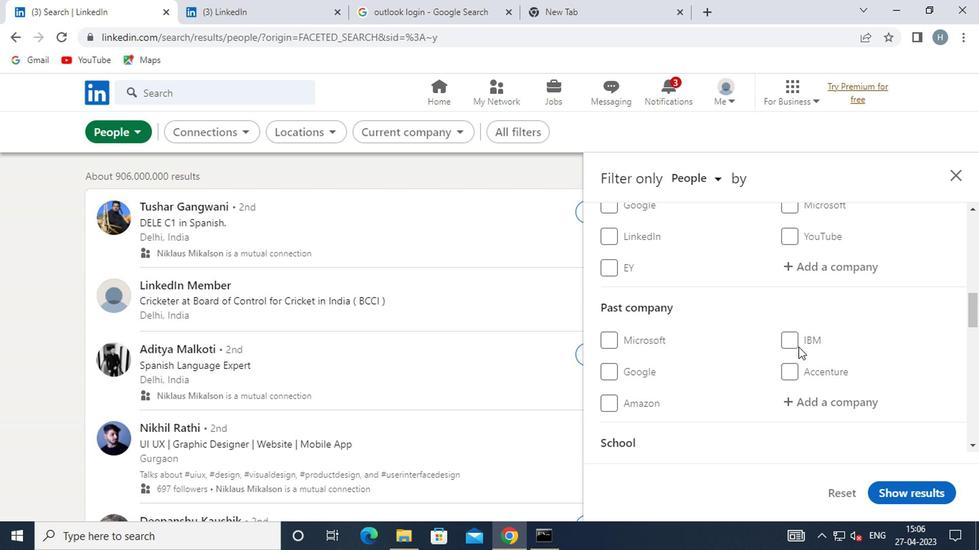 
Action: Mouse scrolled (794, 348) with delta (0, 0)
Screenshot: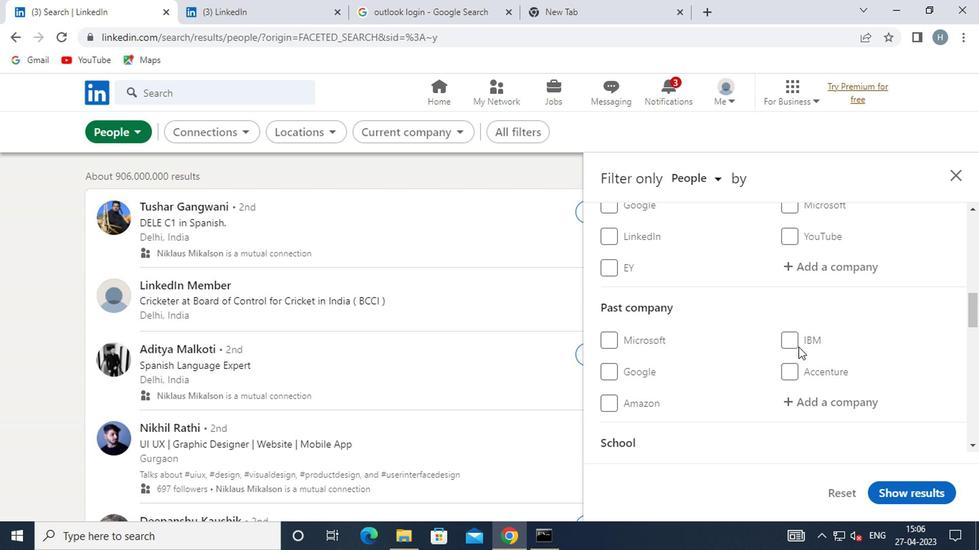 
Action: Mouse moved to (796, 347)
Screenshot: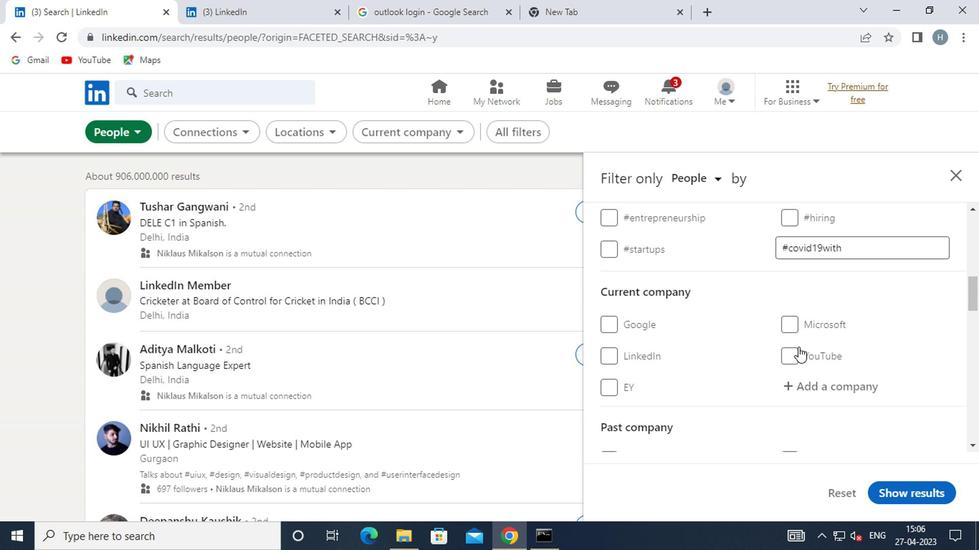 
Action: Mouse scrolled (796, 348) with delta (0, 1)
Screenshot: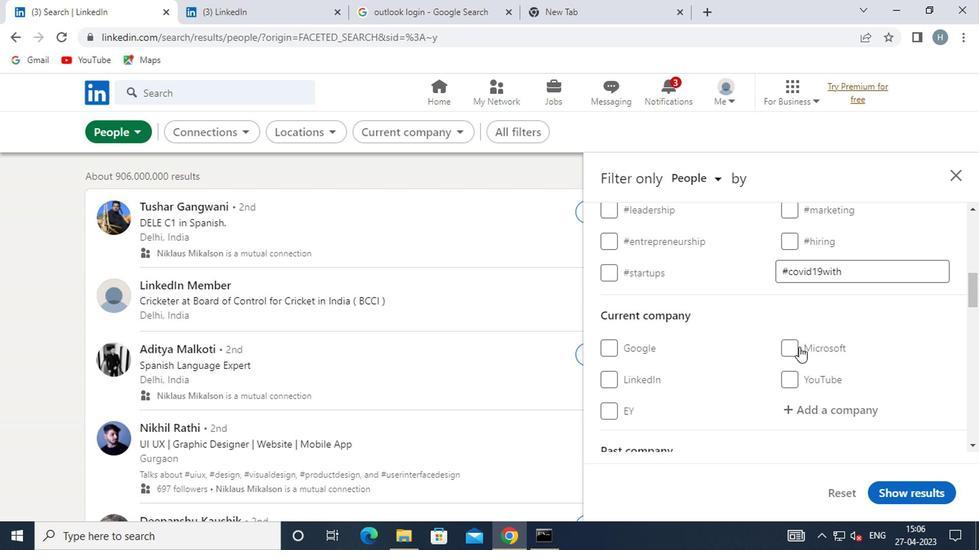 
Action: Mouse scrolled (796, 346) with delta (0, 0)
Screenshot: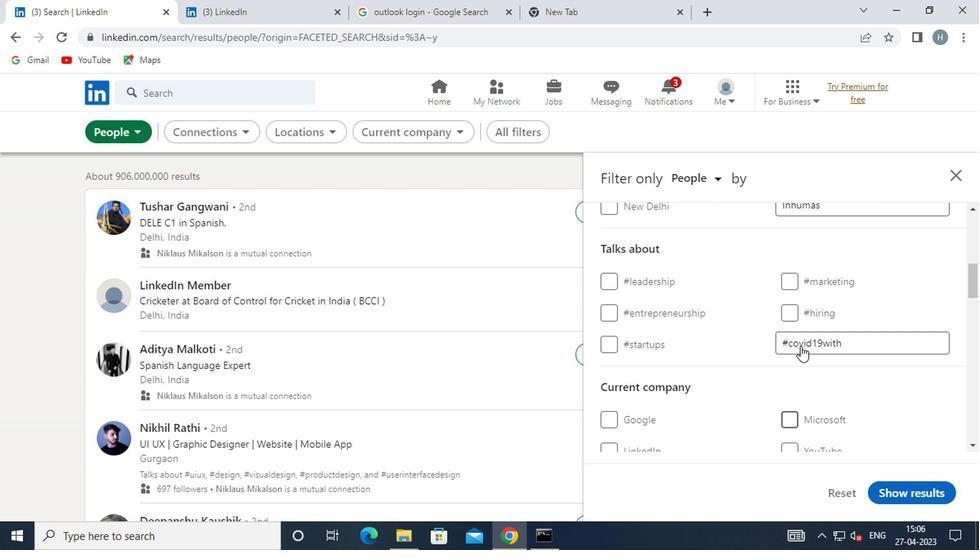 
Action: Mouse moved to (796, 346)
Screenshot: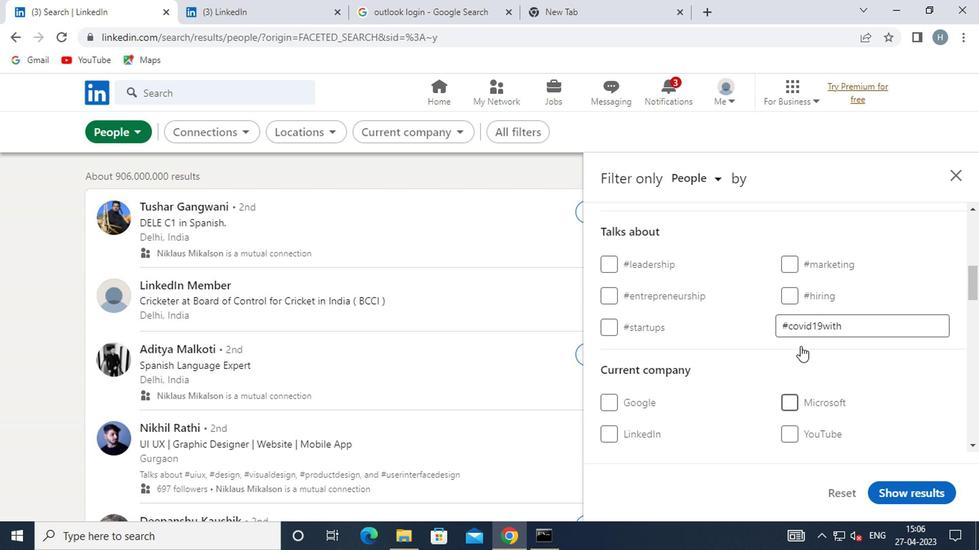 
Action: Mouse scrolled (796, 345) with delta (0, -1)
Screenshot: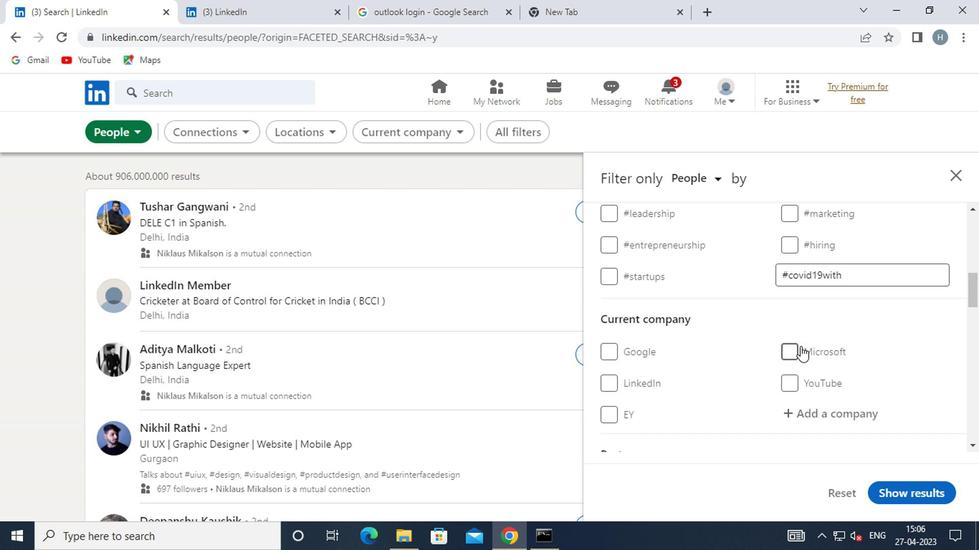 
Action: Mouse moved to (812, 334)
Screenshot: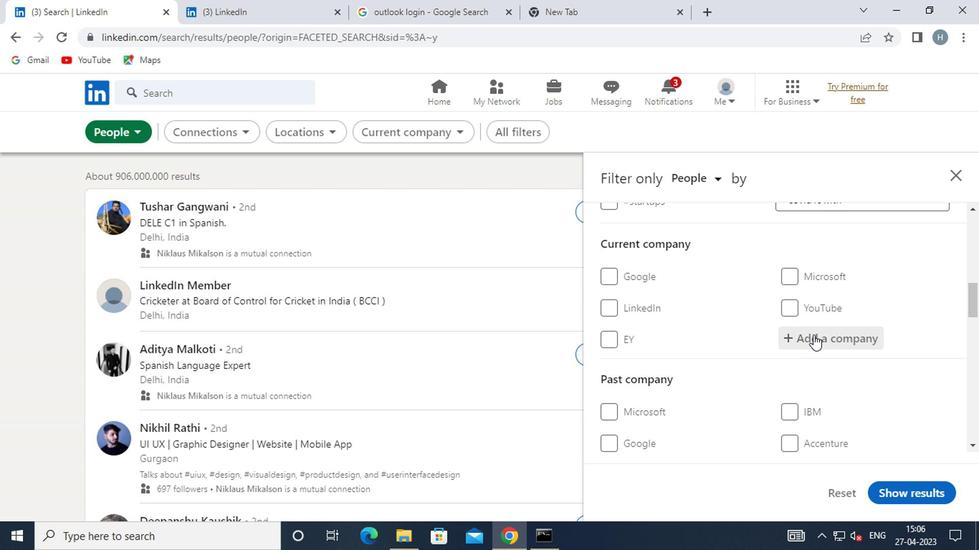 
Action: Mouse pressed left at (812, 334)
Screenshot: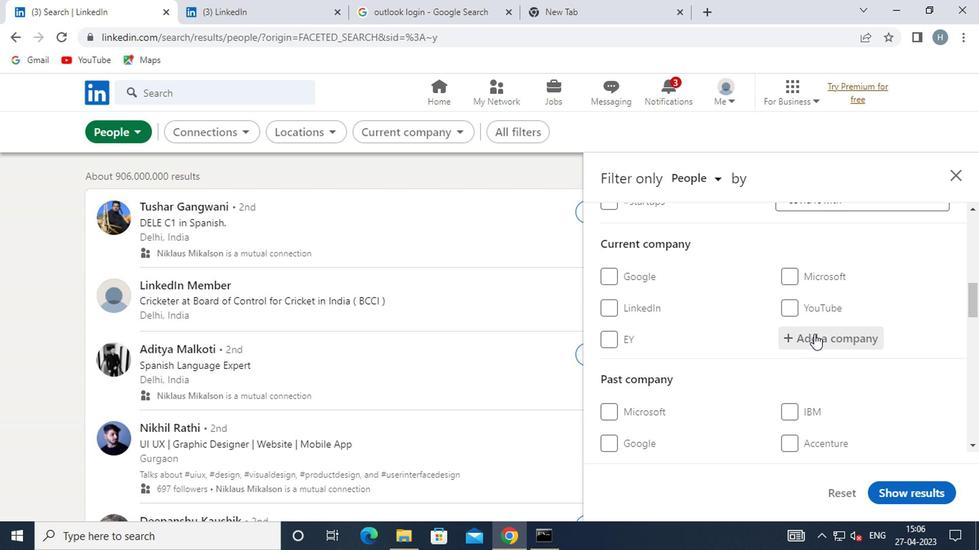 
Action: Mouse moved to (811, 334)
Screenshot: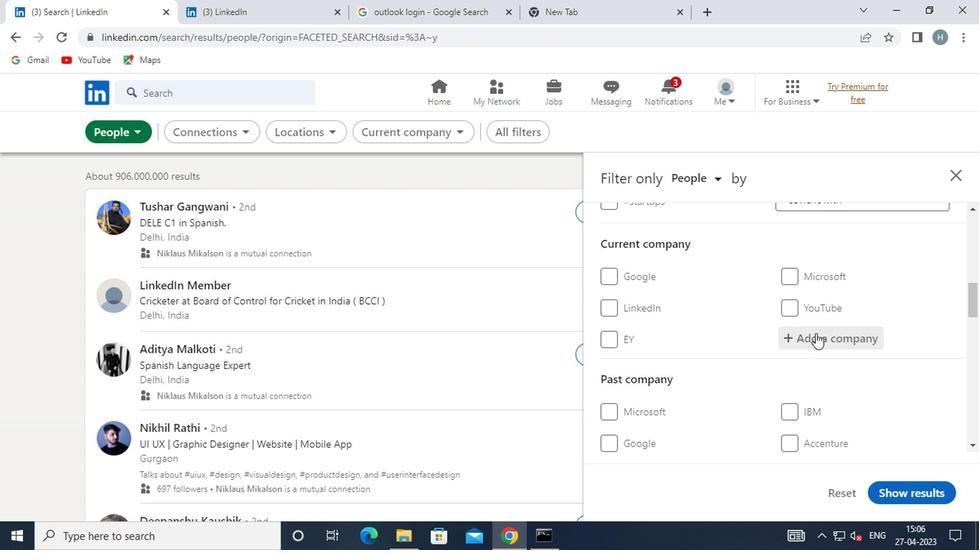 
Action: Key pressed <Key.shift>SPARK<Key.space><Key.shift>MINDA
Screenshot: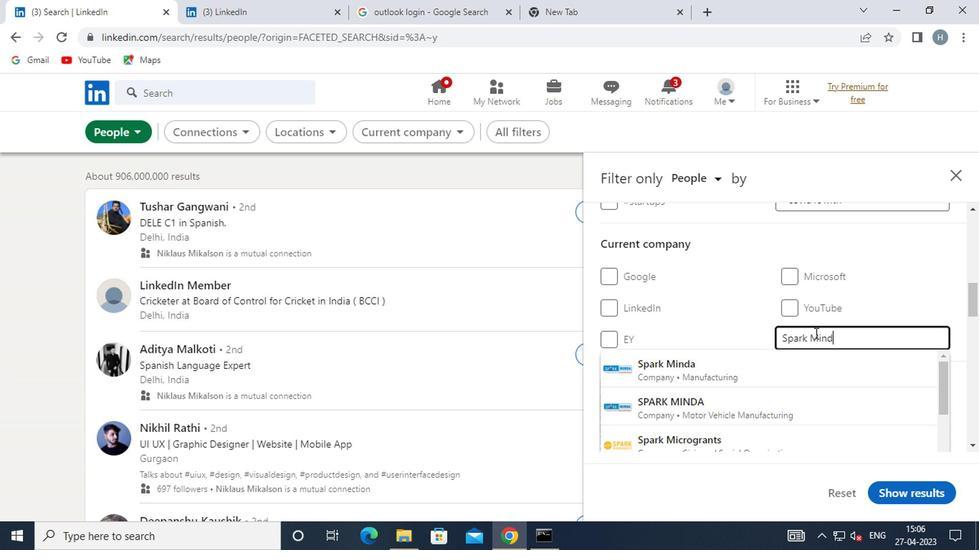 
Action: Mouse moved to (725, 372)
Screenshot: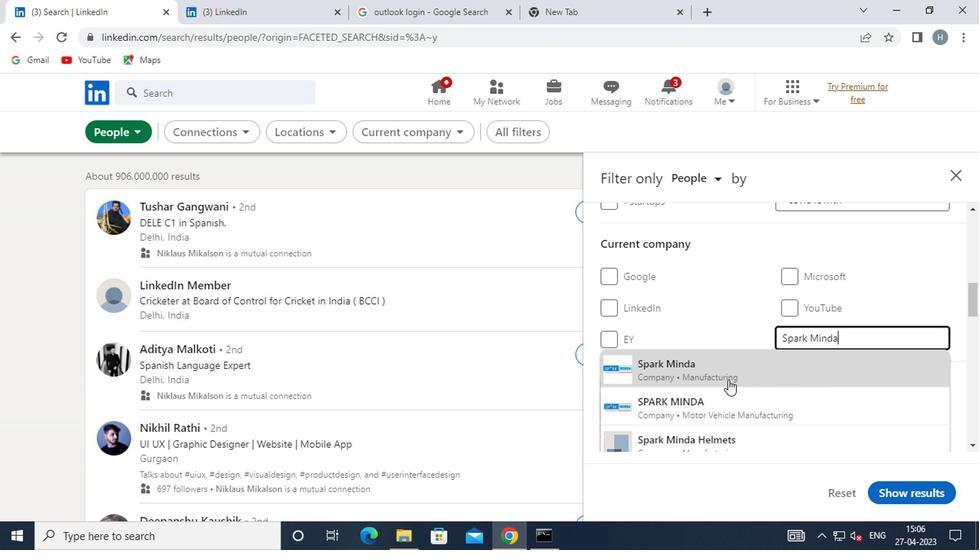 
Action: Mouse pressed left at (725, 372)
Screenshot: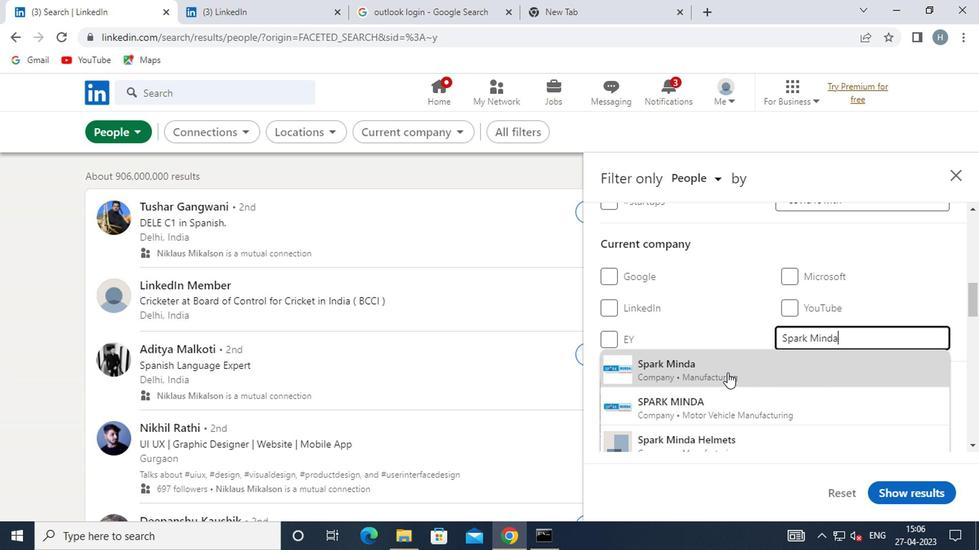
Action: Mouse moved to (739, 340)
Screenshot: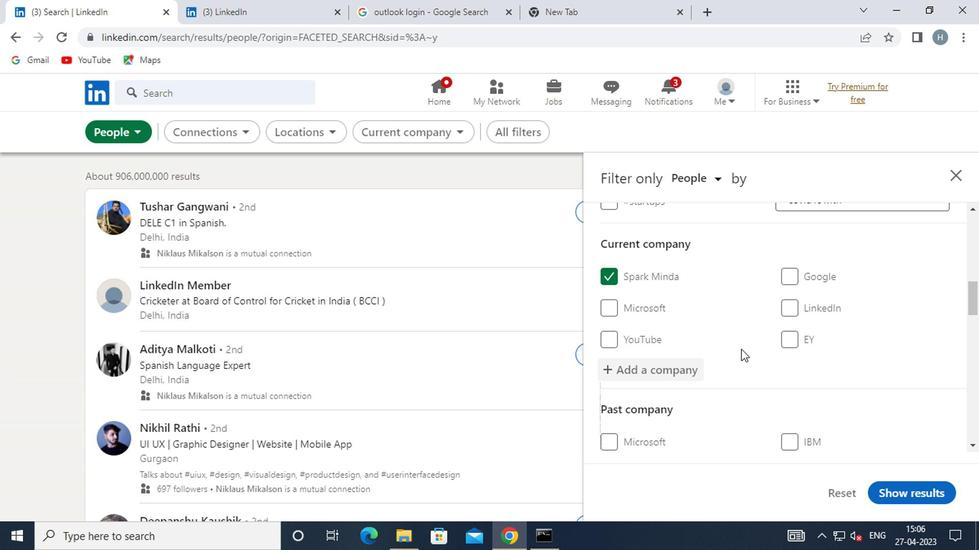 
Action: Mouse scrolled (739, 339) with delta (0, 0)
Screenshot: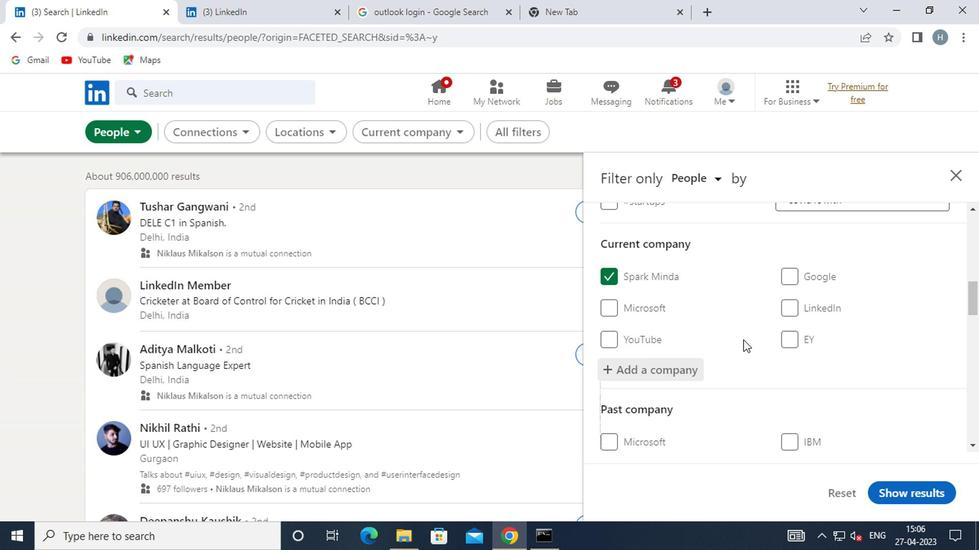 
Action: Mouse moved to (739, 339)
Screenshot: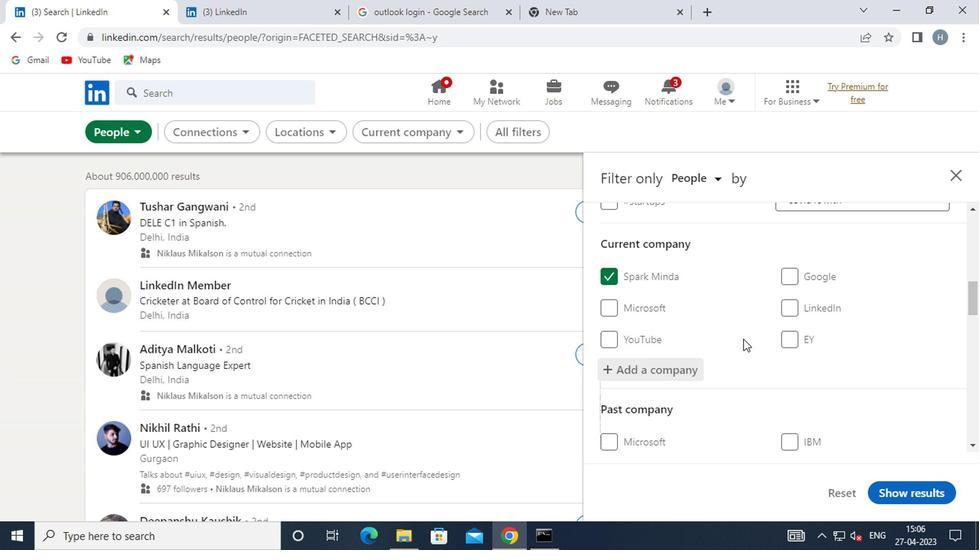 
Action: Mouse scrolled (739, 338) with delta (0, -1)
Screenshot: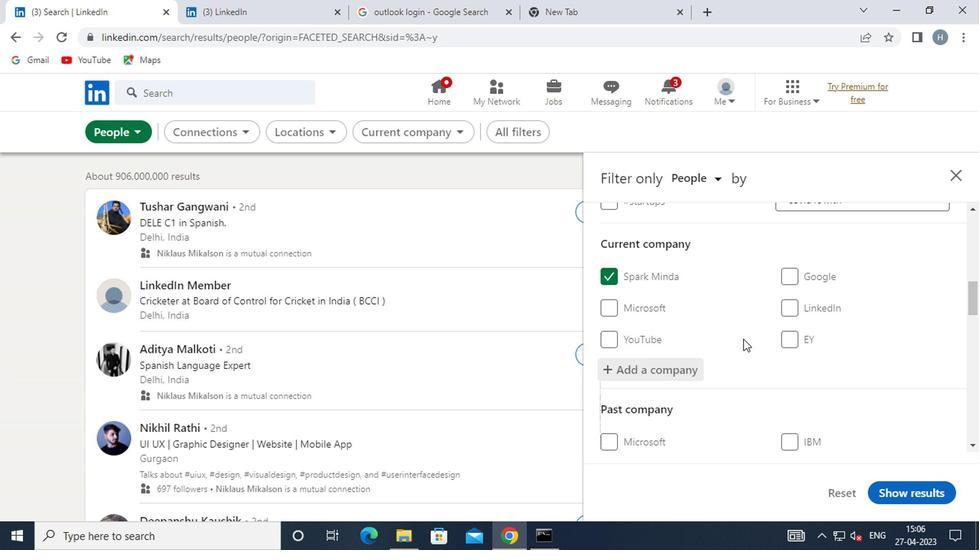 
Action: Mouse moved to (738, 332)
Screenshot: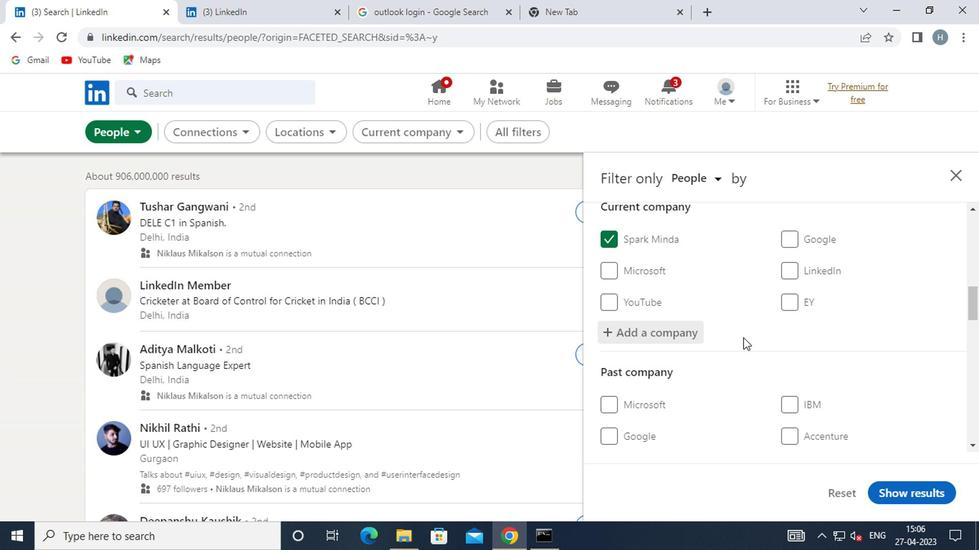 
Action: Mouse scrolled (738, 332) with delta (0, 0)
Screenshot: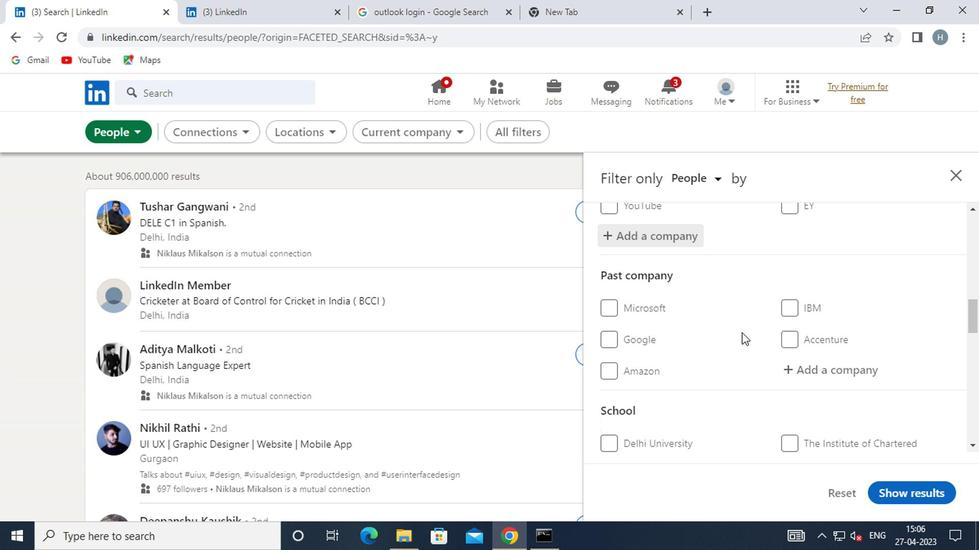 
Action: Mouse scrolled (738, 332) with delta (0, 0)
Screenshot: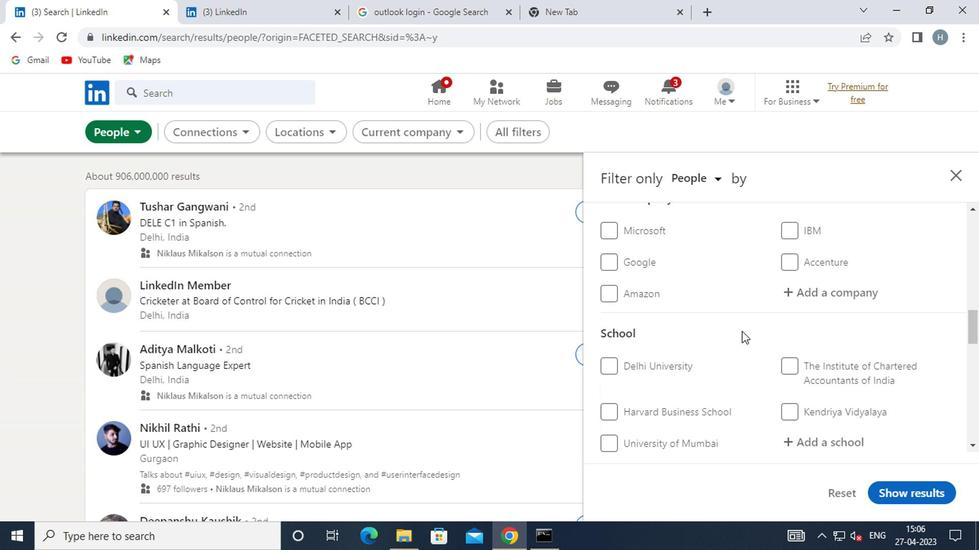 
Action: Mouse moved to (808, 363)
Screenshot: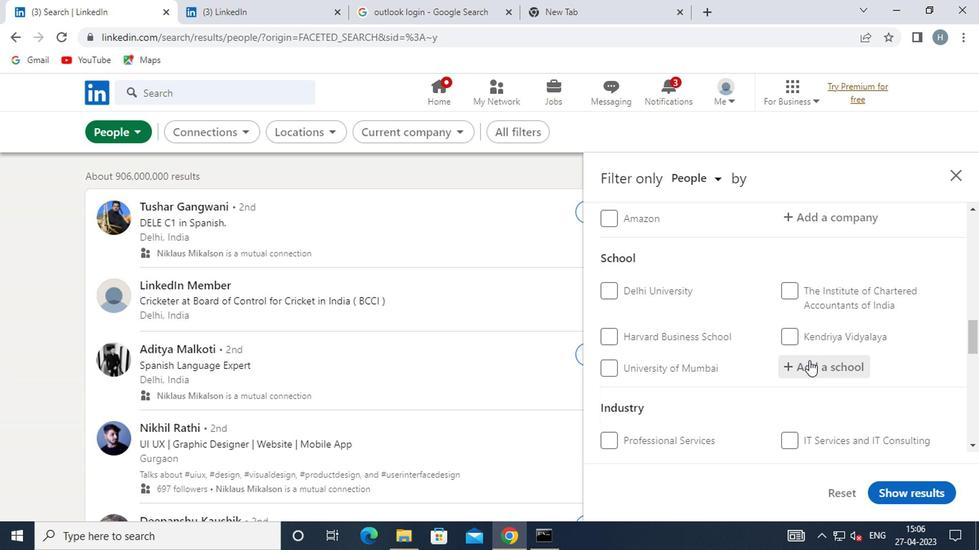 
Action: Mouse pressed left at (808, 363)
Screenshot: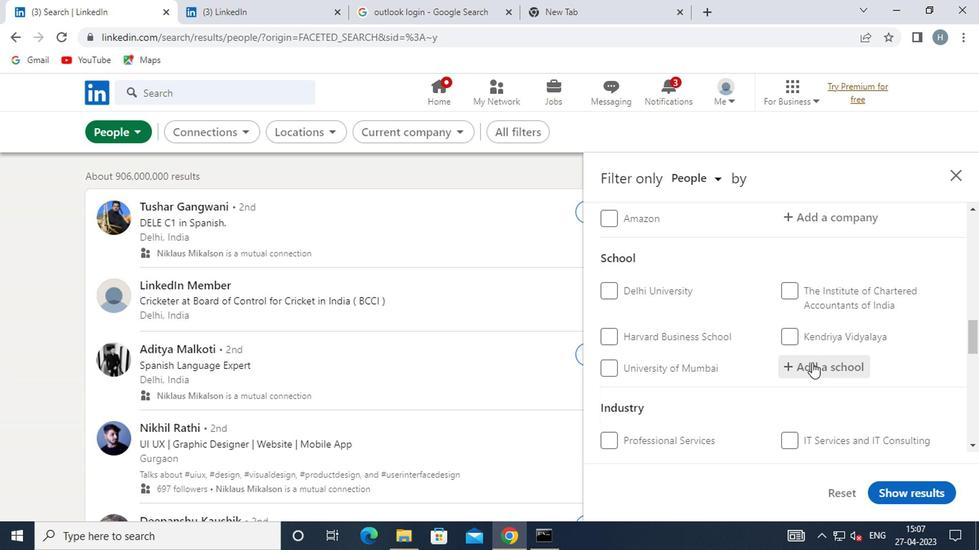 
Action: Mouse moved to (806, 363)
Screenshot: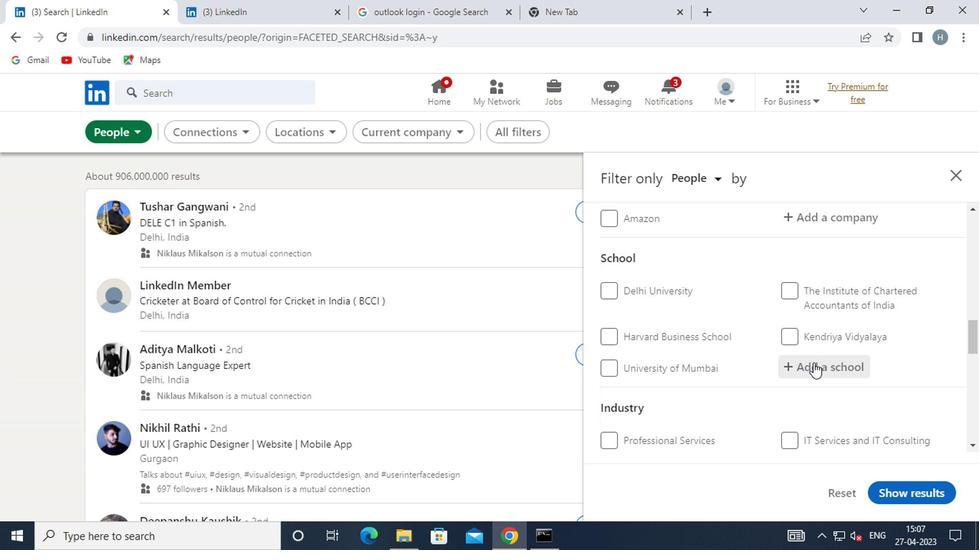 
Action: Key pressed <Key.shift>MEC<Key.backspace>DICAL<Key.space><Key.shift>COLLEGE
Screenshot: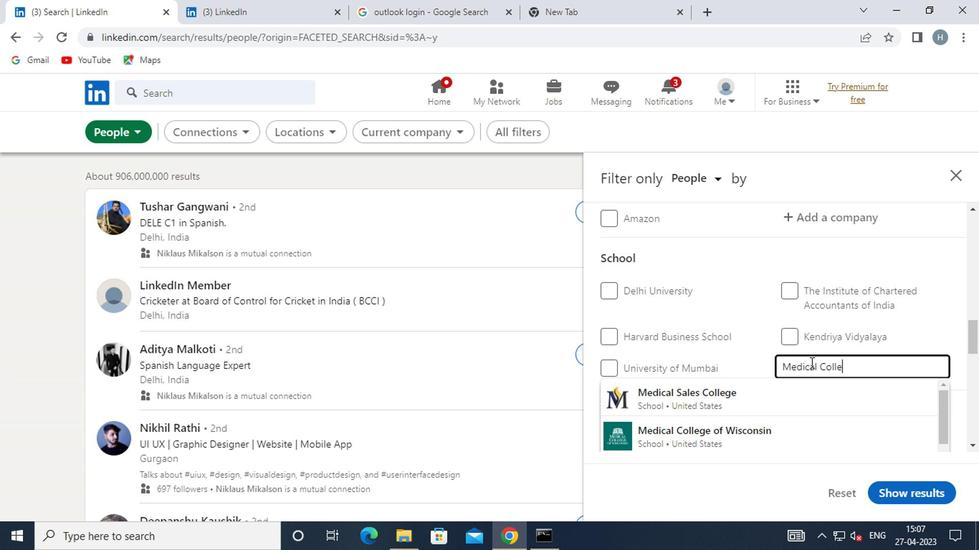 
Action: Mouse moved to (815, 401)
Screenshot: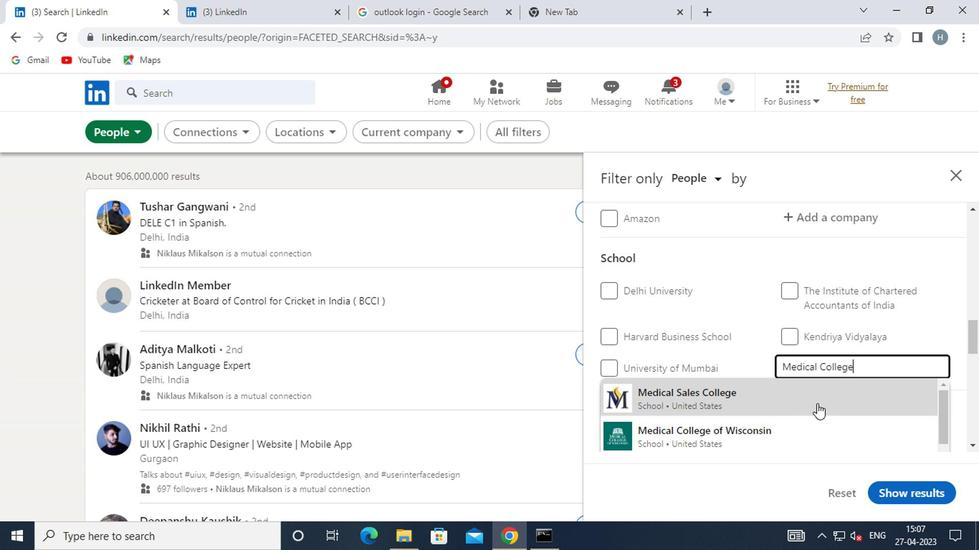 
Action: Mouse scrolled (815, 401) with delta (0, 0)
Screenshot: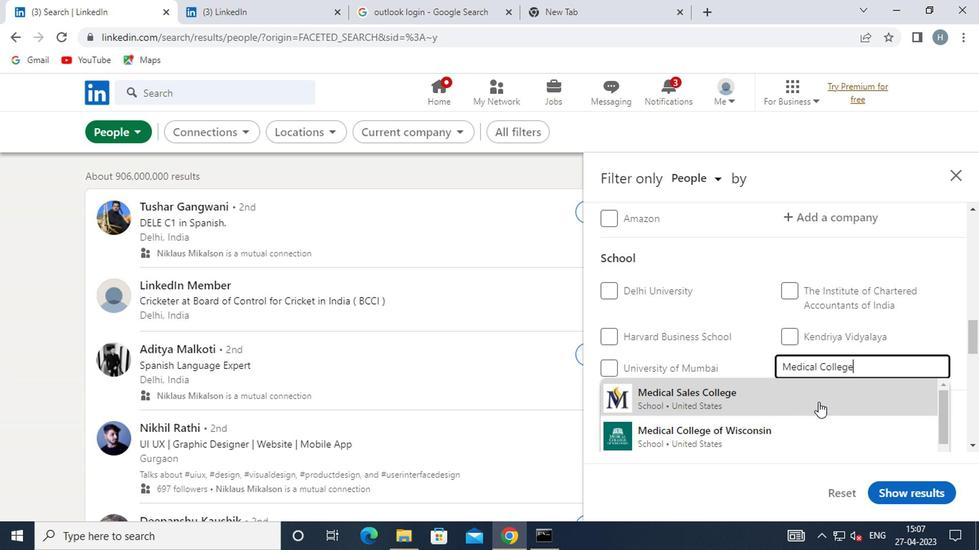 
Action: Mouse moved to (783, 408)
Screenshot: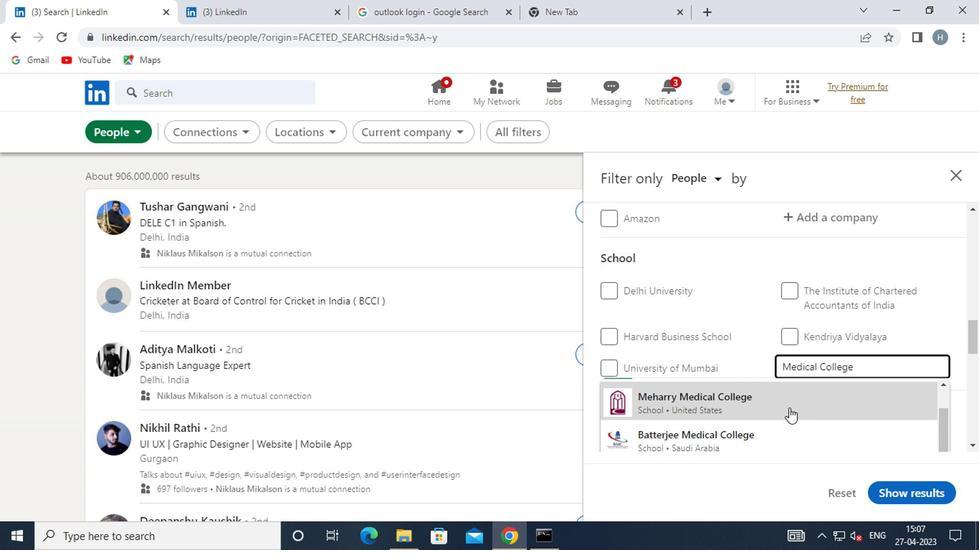 
Action: Mouse scrolled (783, 408) with delta (0, 0)
Screenshot: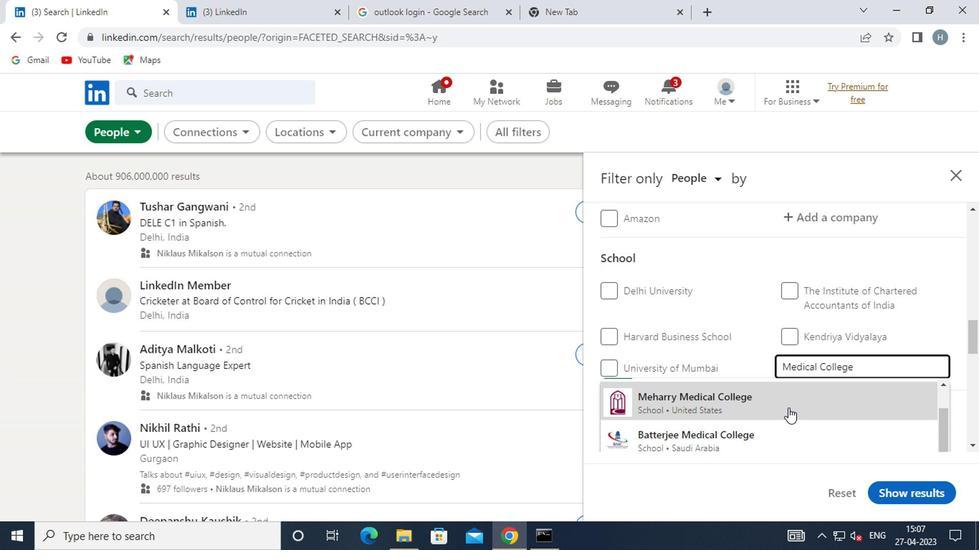 
Action: Mouse moved to (750, 407)
Screenshot: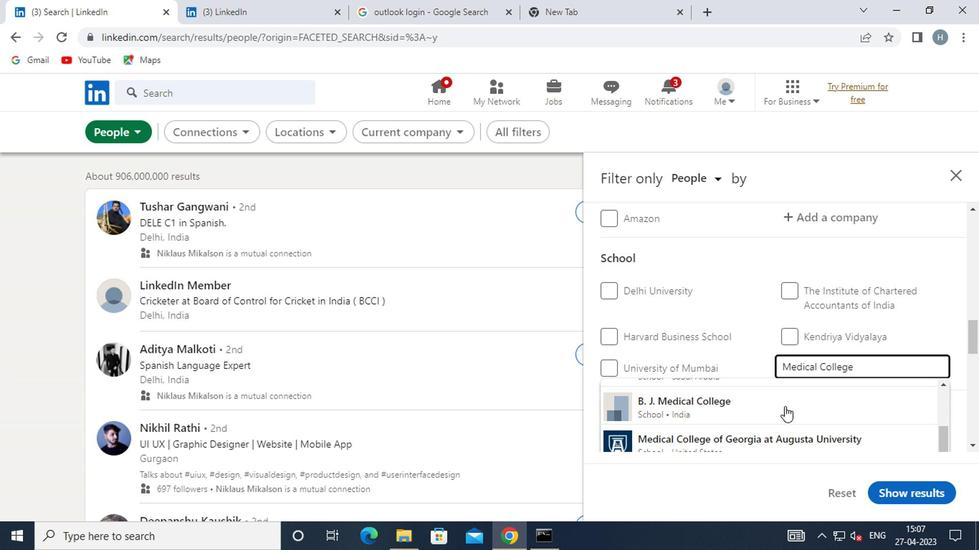 
Action: Mouse scrolled (750, 406) with delta (0, 0)
Screenshot: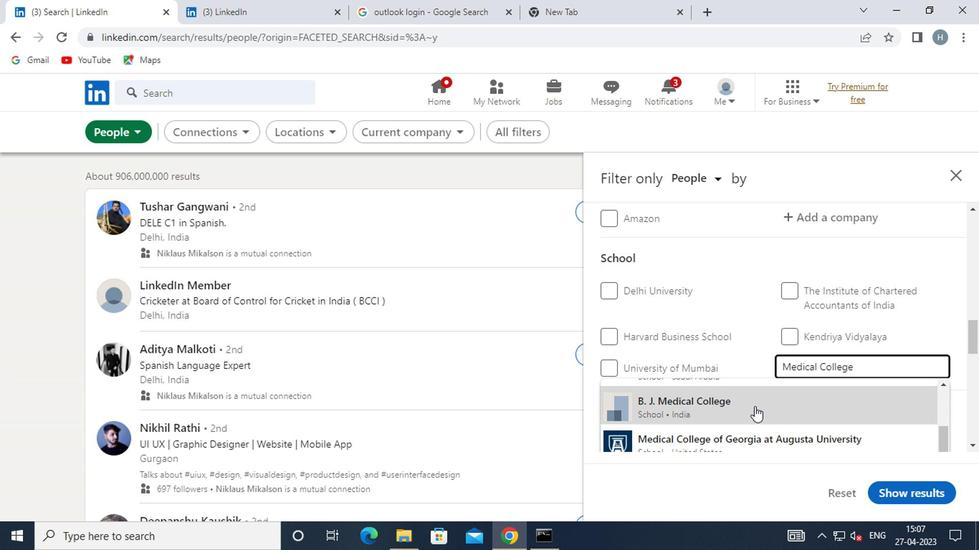 
Action: Mouse moved to (740, 408)
Screenshot: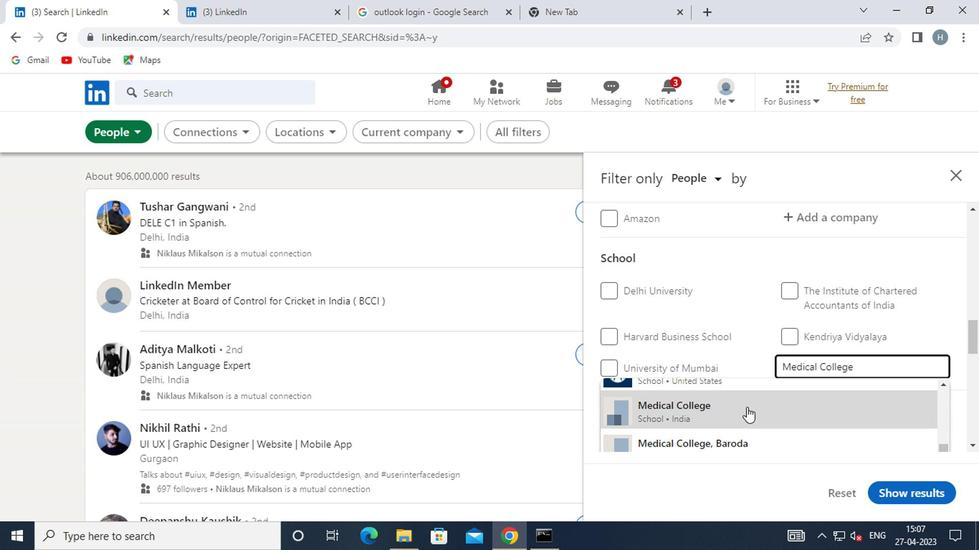 
Action: Mouse pressed left at (740, 408)
Screenshot: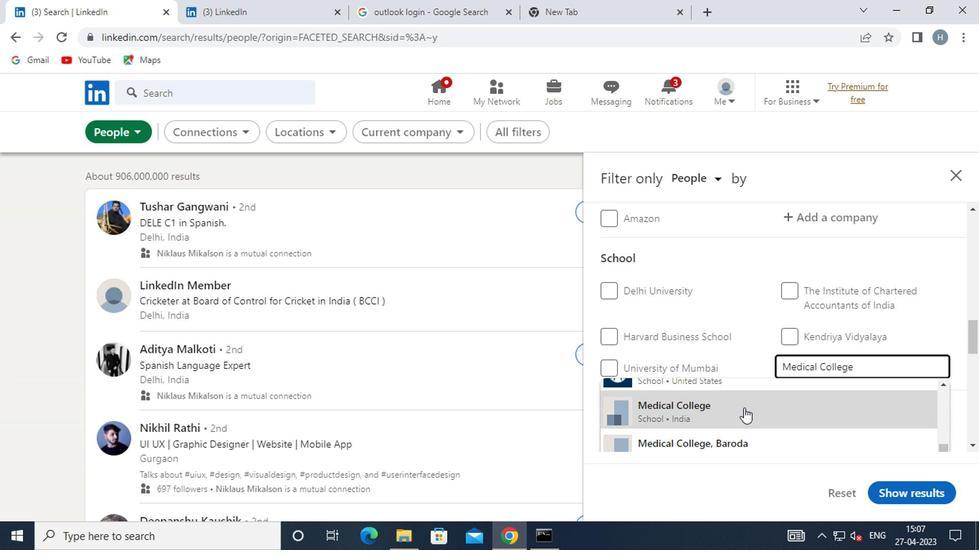 
Action: Mouse moved to (761, 344)
Screenshot: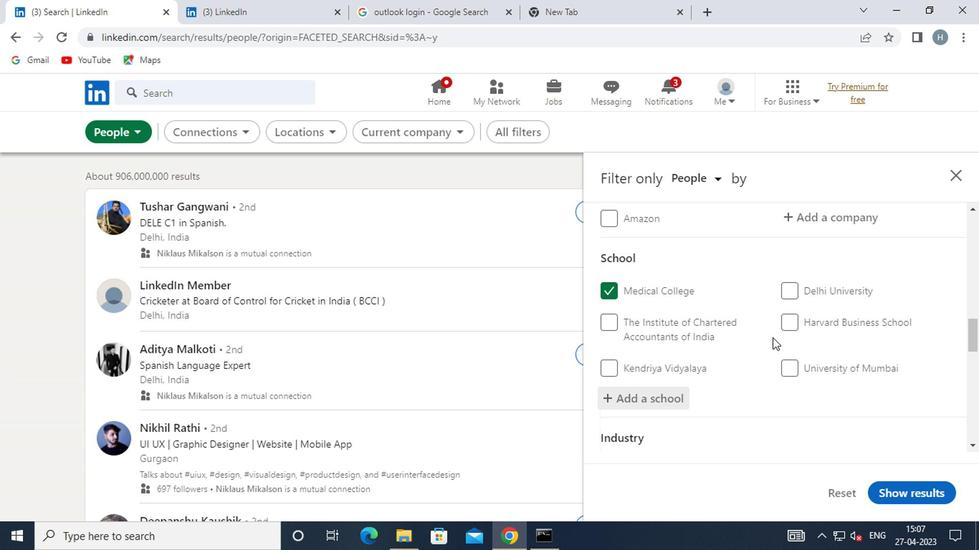 
Action: Mouse scrolled (761, 343) with delta (0, -1)
Screenshot: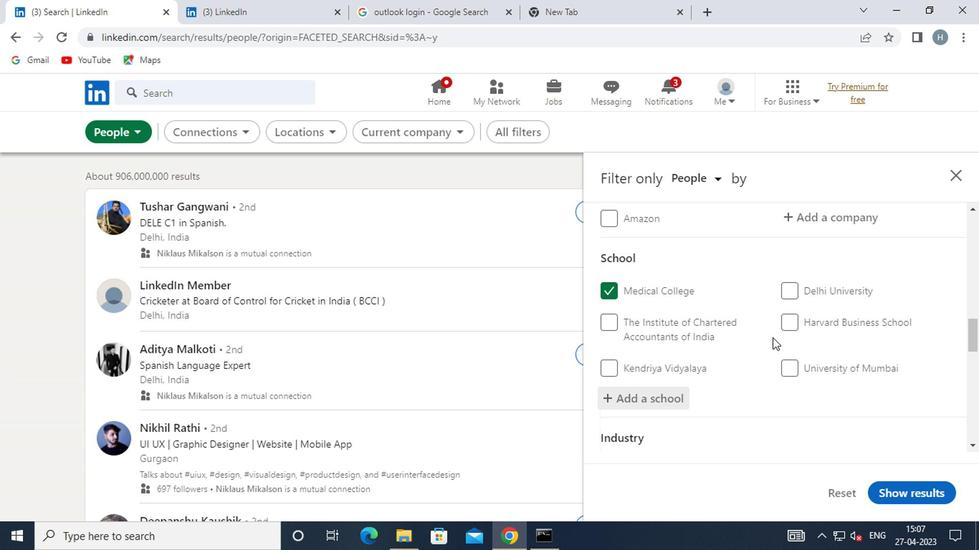 
Action: Mouse moved to (759, 346)
Screenshot: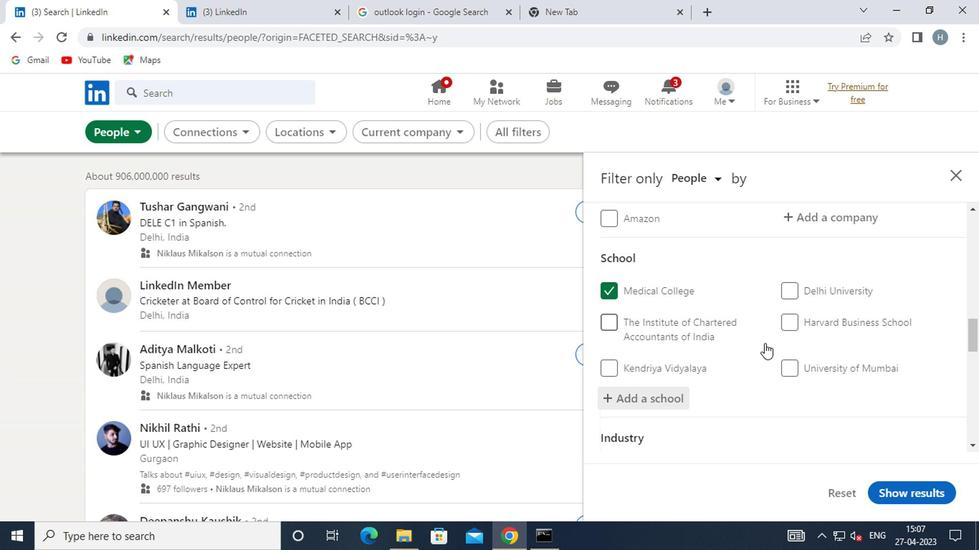 
Action: Mouse scrolled (759, 345) with delta (0, -1)
Screenshot: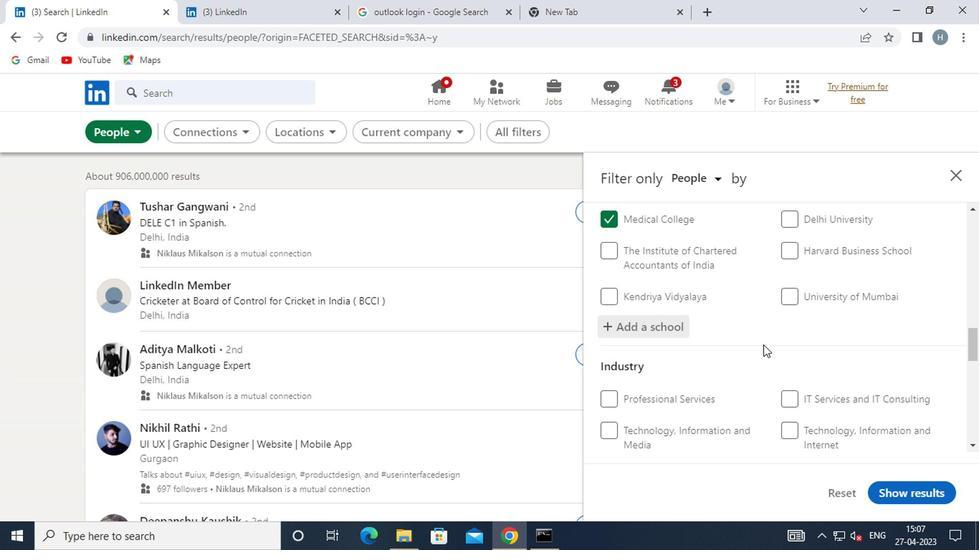 
Action: Mouse moved to (841, 402)
Screenshot: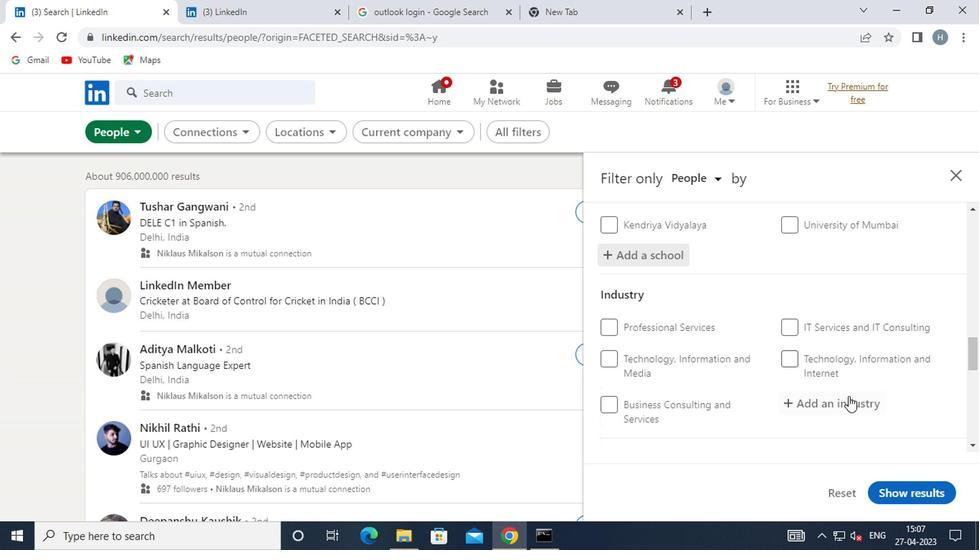 
Action: Mouse pressed left at (841, 402)
Screenshot: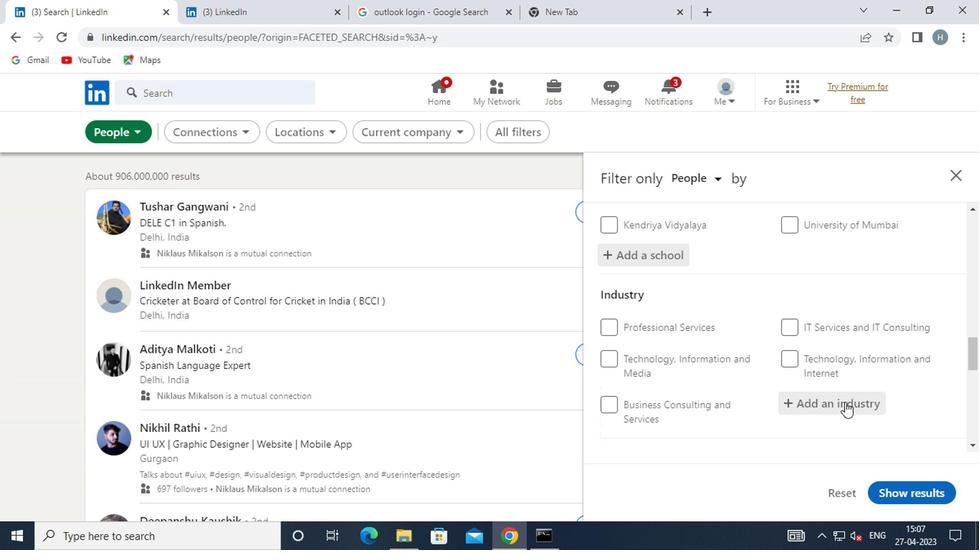 
Action: Key pressed <Key.shift>MEAT<Key.space><Key.shift>PRO
Screenshot: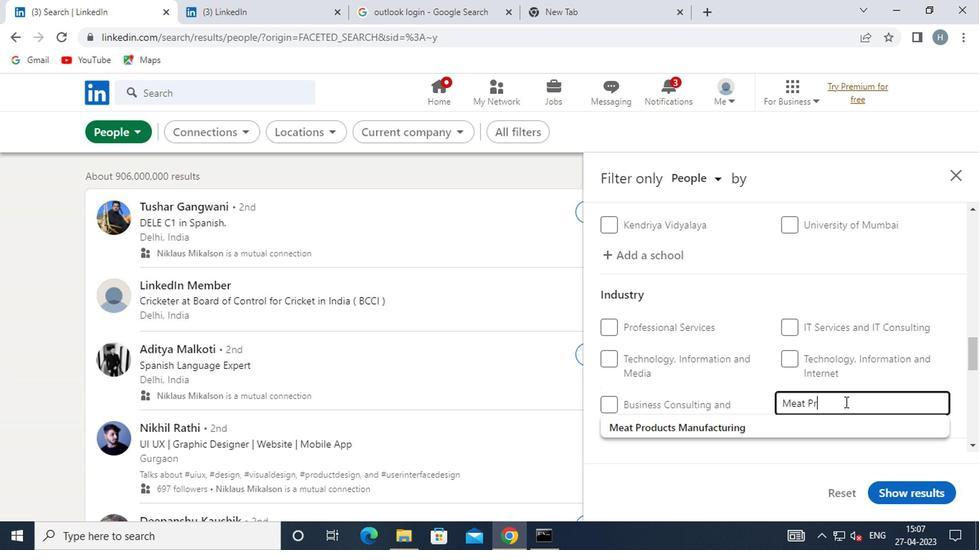 
Action: Mouse moved to (738, 425)
Screenshot: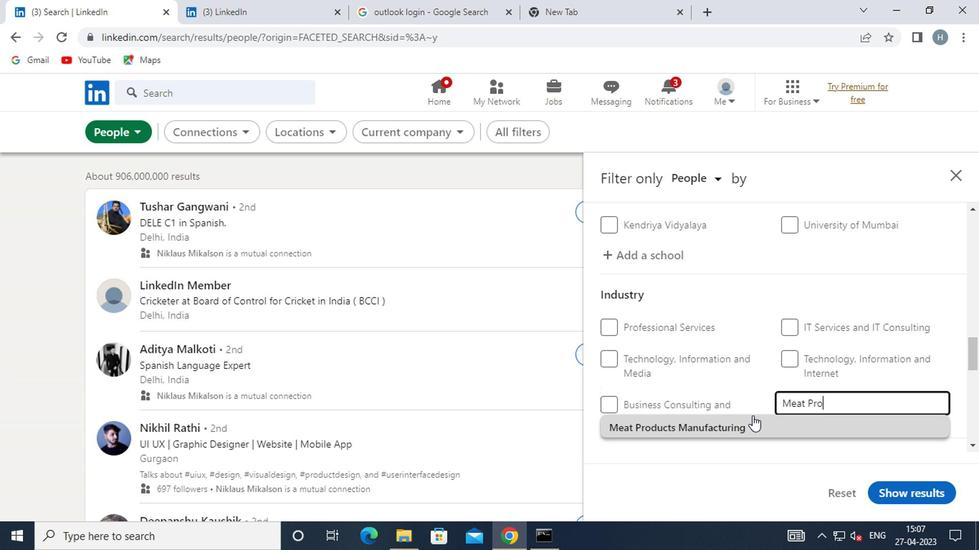 
Action: Mouse pressed left at (738, 425)
Screenshot: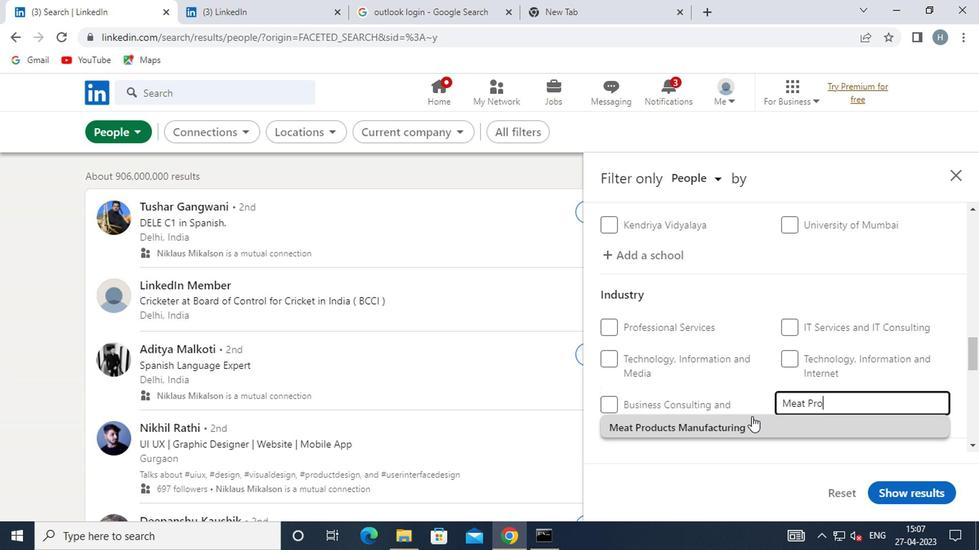 
Action: Mouse moved to (663, 340)
Screenshot: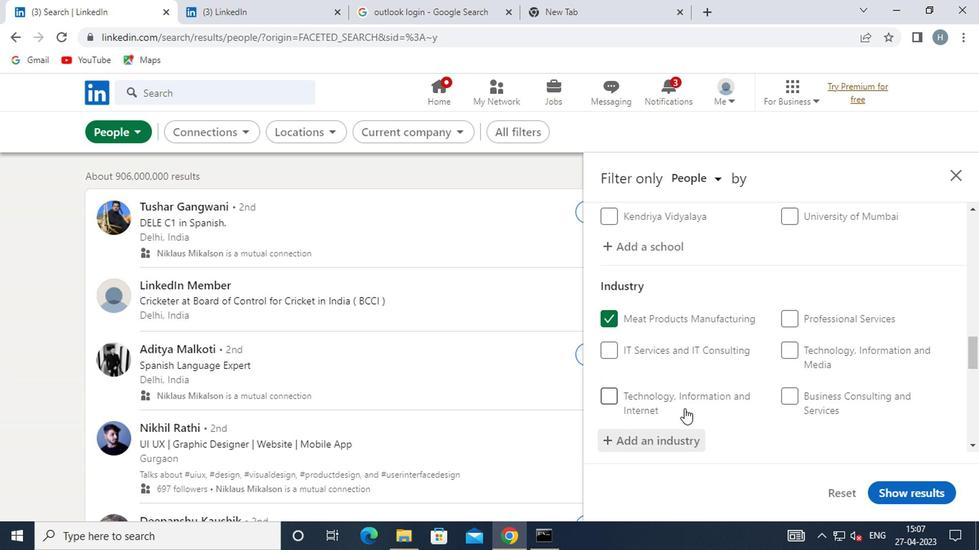 
Action: Mouse scrolled (663, 339) with delta (0, 0)
Screenshot: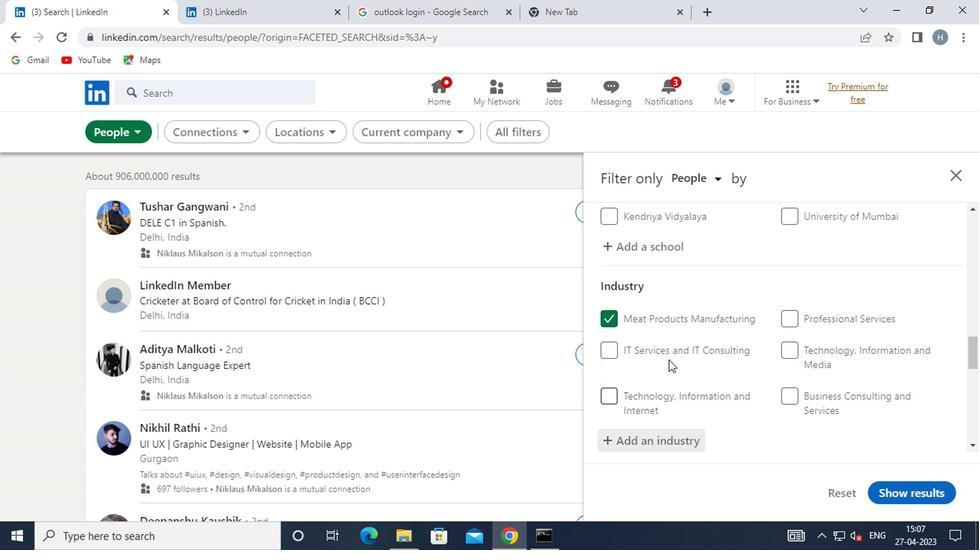 
Action: Mouse scrolled (663, 339) with delta (0, 0)
Screenshot: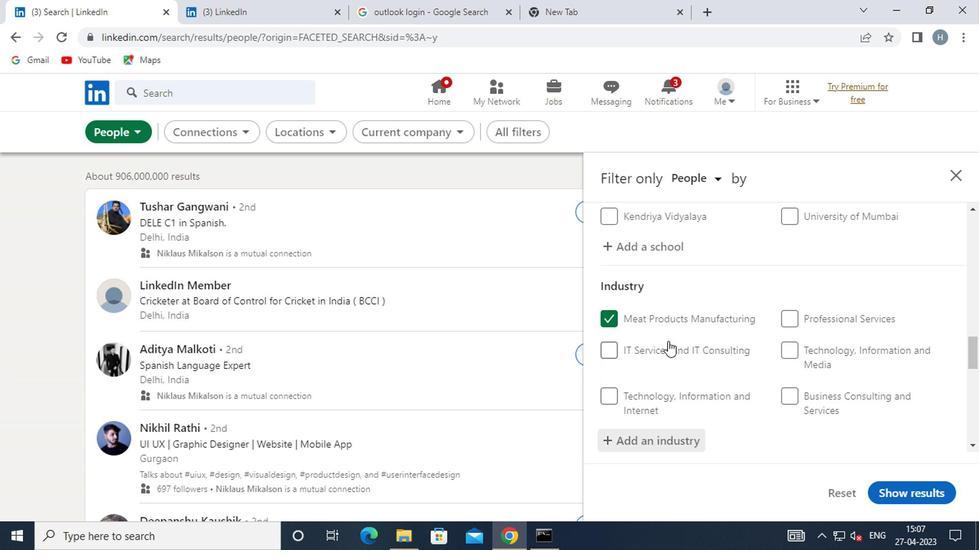 
Action: Mouse moved to (679, 324)
Screenshot: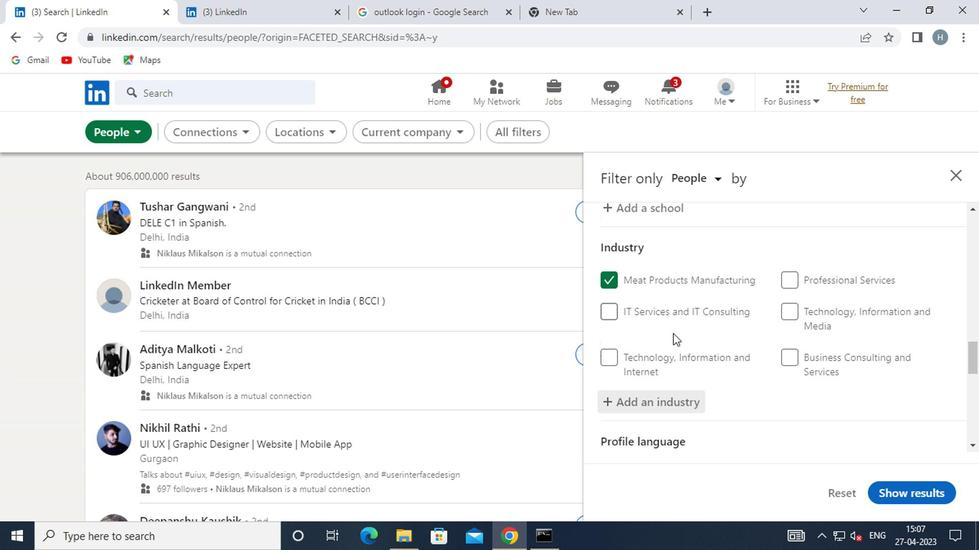 
Action: Mouse scrolled (679, 323) with delta (0, -1)
Screenshot: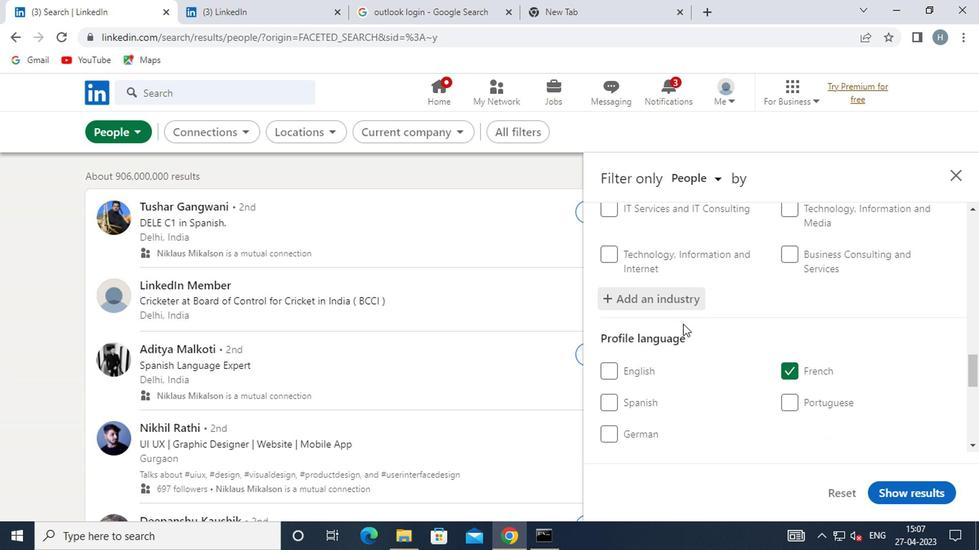
Action: Mouse scrolled (679, 323) with delta (0, -1)
Screenshot: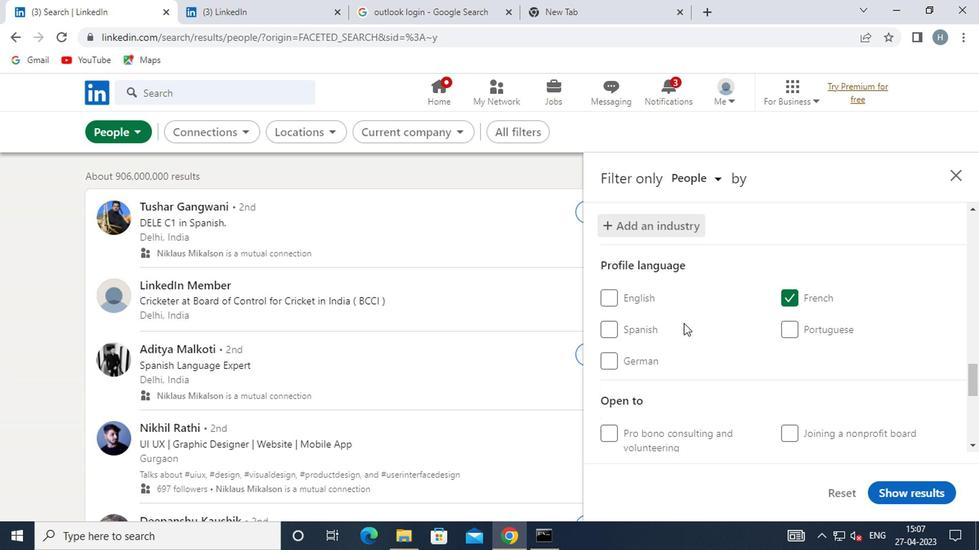 
Action: Mouse moved to (680, 324)
Screenshot: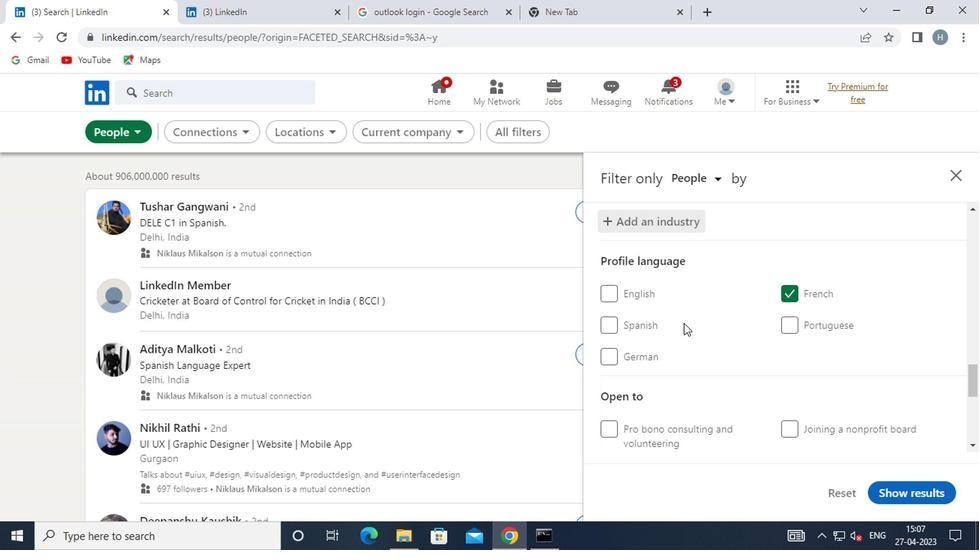 
Action: Mouse scrolled (680, 323) with delta (0, -1)
Screenshot: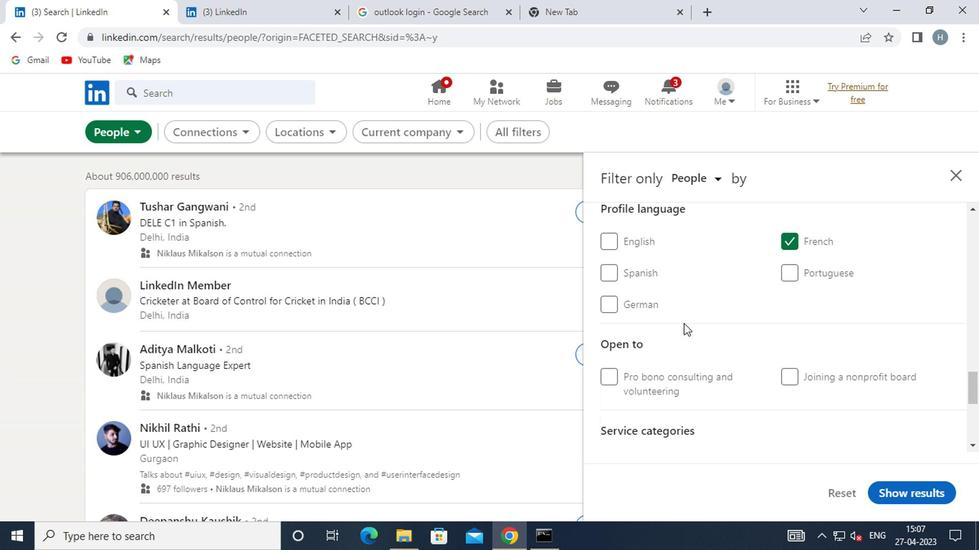 
Action: Mouse moved to (692, 331)
Screenshot: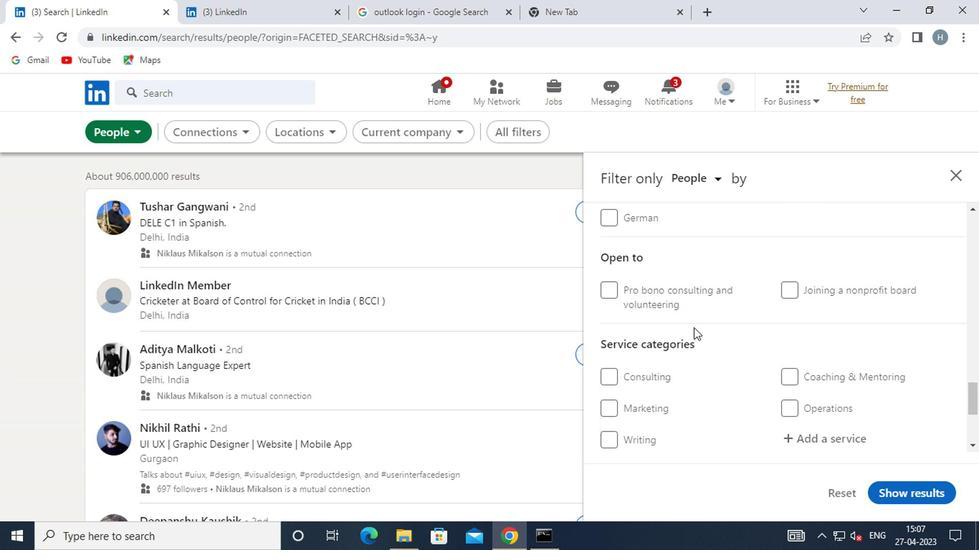 
Action: Mouse scrolled (692, 330) with delta (0, 0)
Screenshot: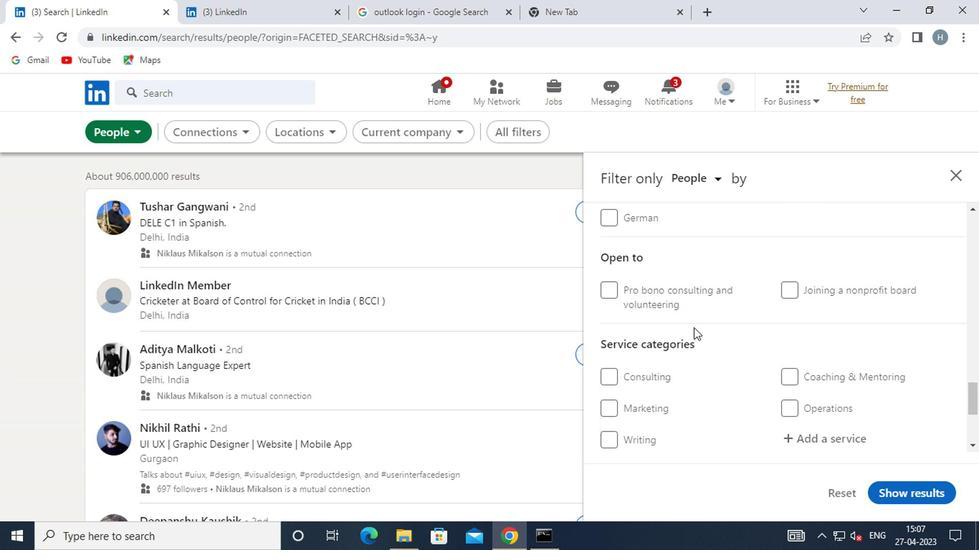 
Action: Mouse moved to (789, 363)
Screenshot: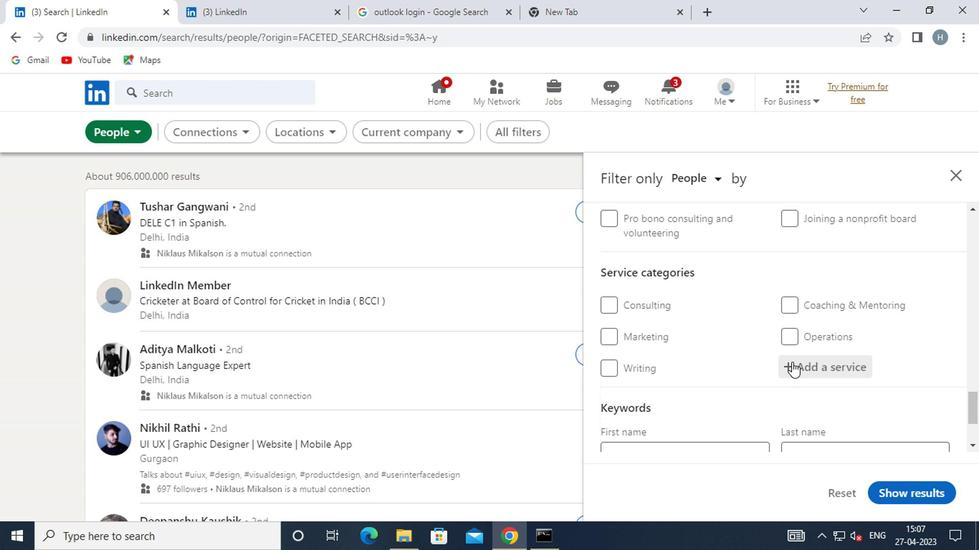 
Action: Mouse pressed left at (789, 363)
Screenshot: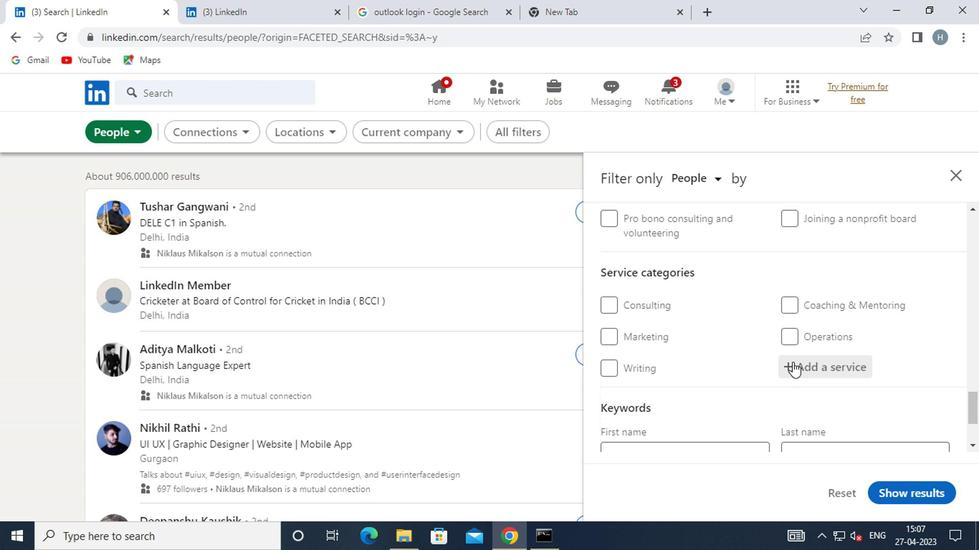 
Action: Mouse moved to (787, 359)
Screenshot: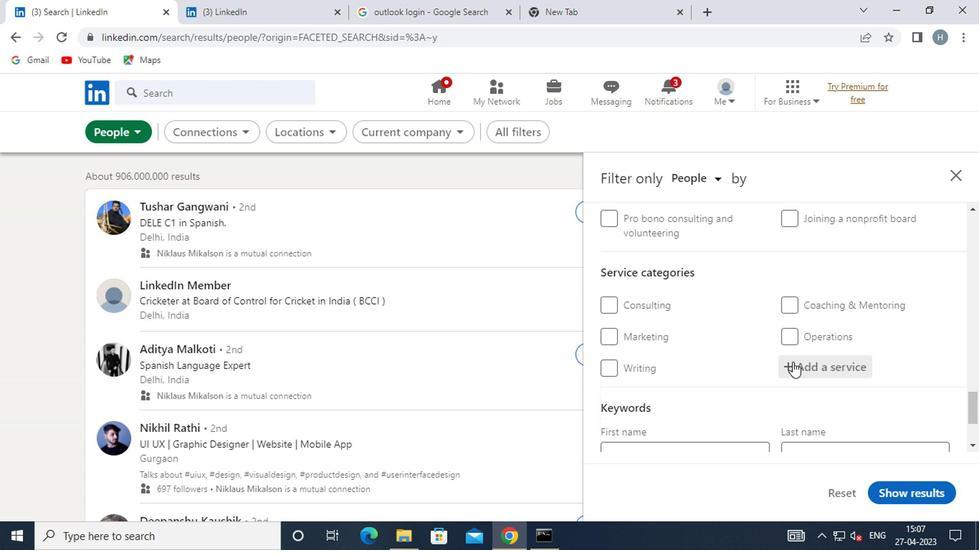 
Action: Key pressed <Key.shift>LIFE
Screenshot: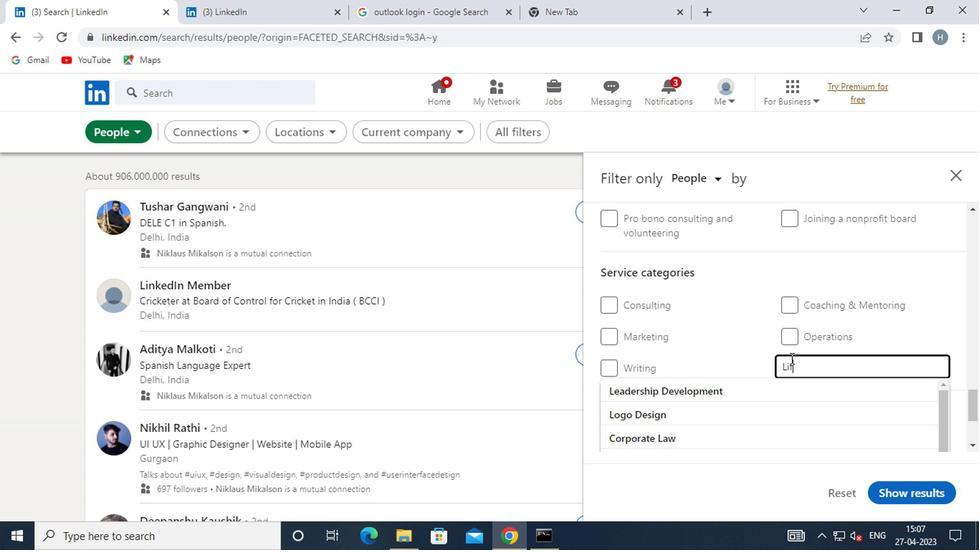 
Action: Mouse moved to (787, 359)
Screenshot: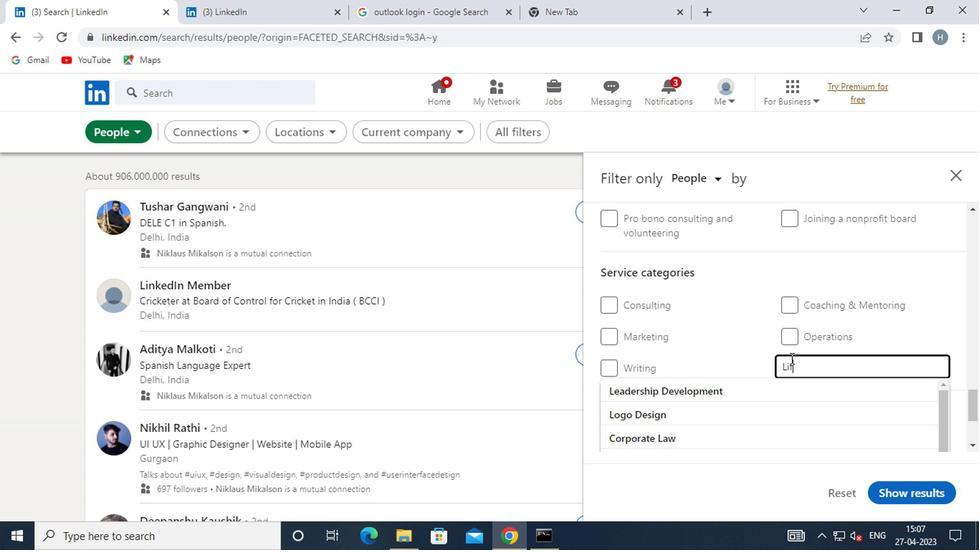 
Action: Key pressed <Key.space><Key.shift>C
Screenshot: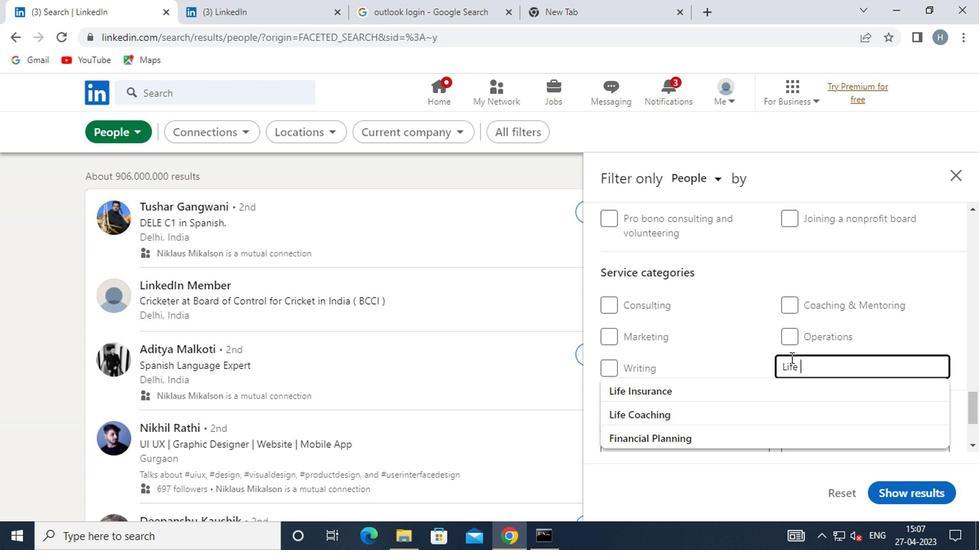 
Action: Mouse moved to (682, 397)
Screenshot: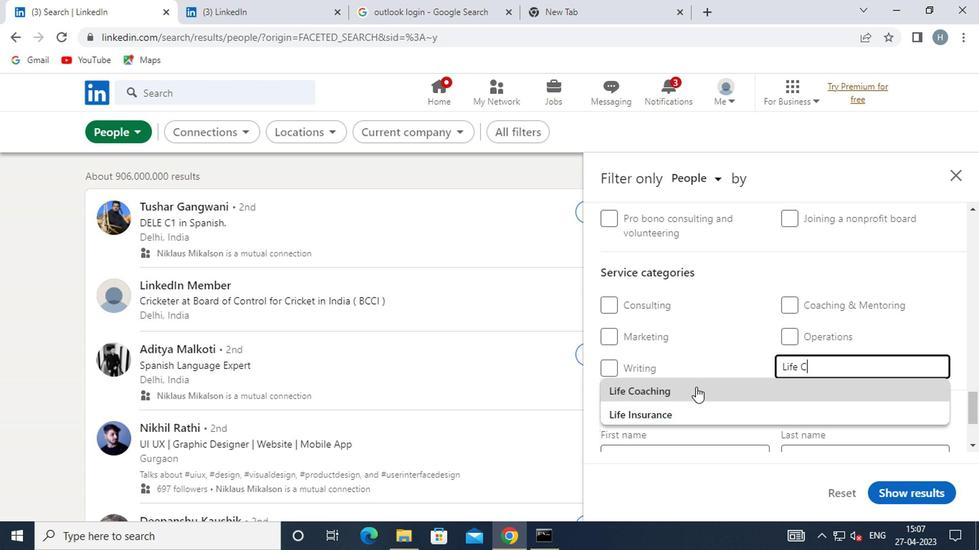 
Action: Mouse pressed left at (682, 397)
Screenshot: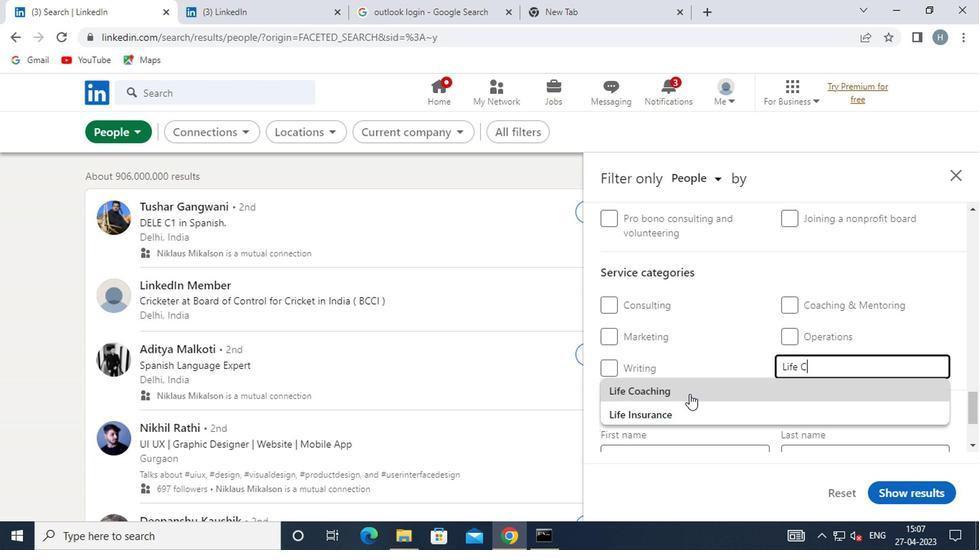 
Action: Mouse moved to (701, 383)
Screenshot: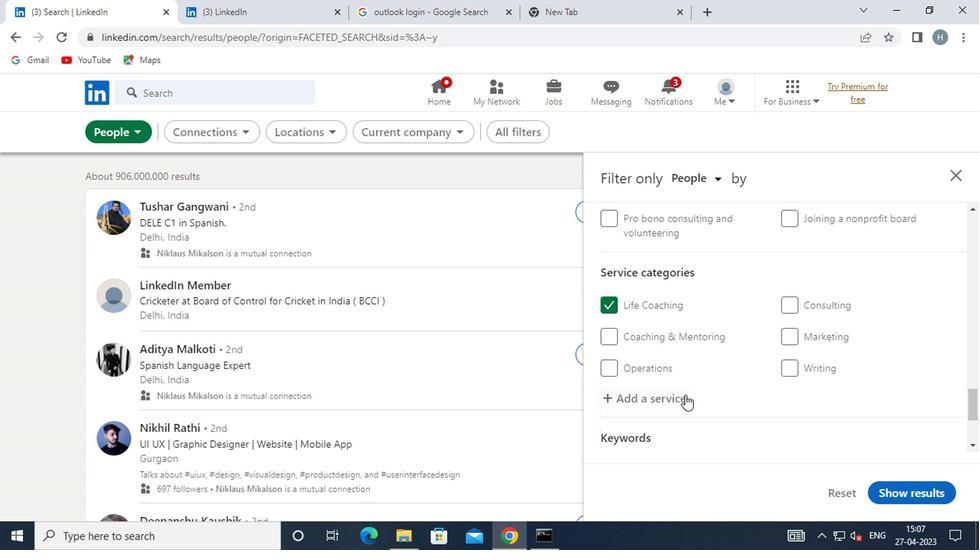 
Action: Mouse scrolled (701, 382) with delta (0, -1)
Screenshot: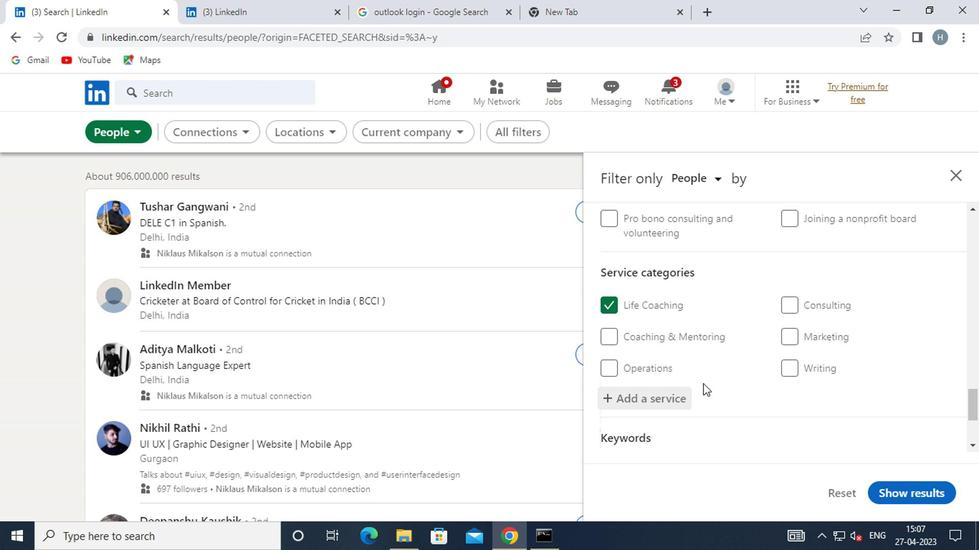 
Action: Mouse scrolled (701, 382) with delta (0, -1)
Screenshot: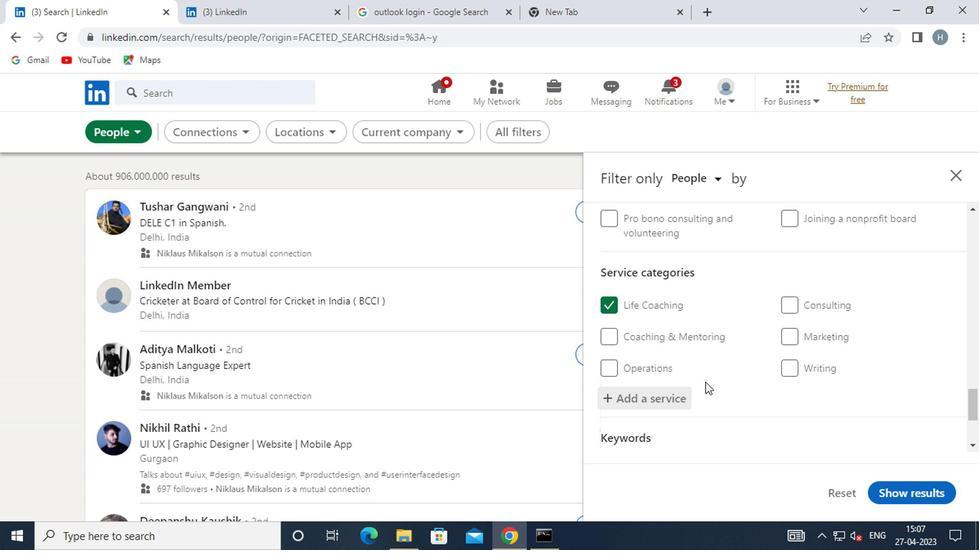 
Action: Mouse moved to (697, 392)
Screenshot: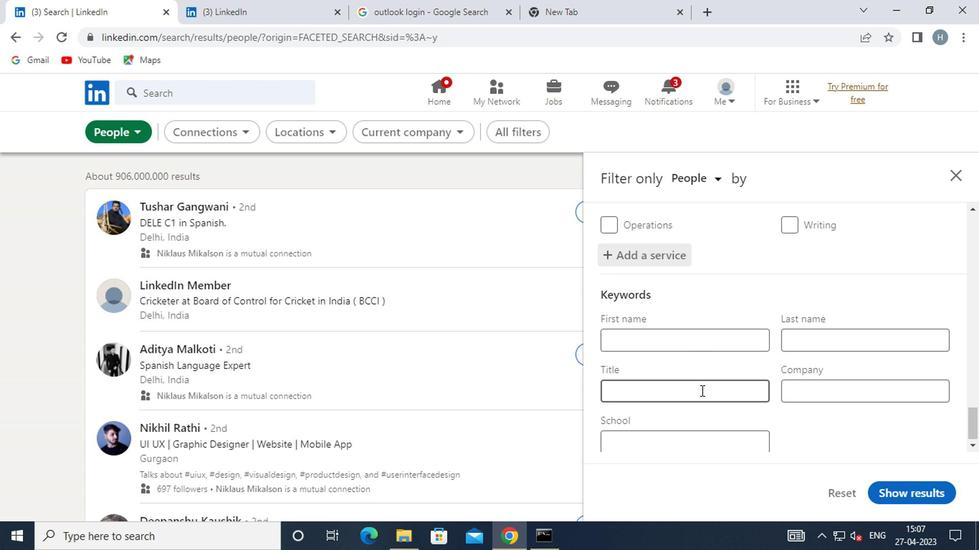 
Action: Mouse pressed left at (697, 392)
Screenshot: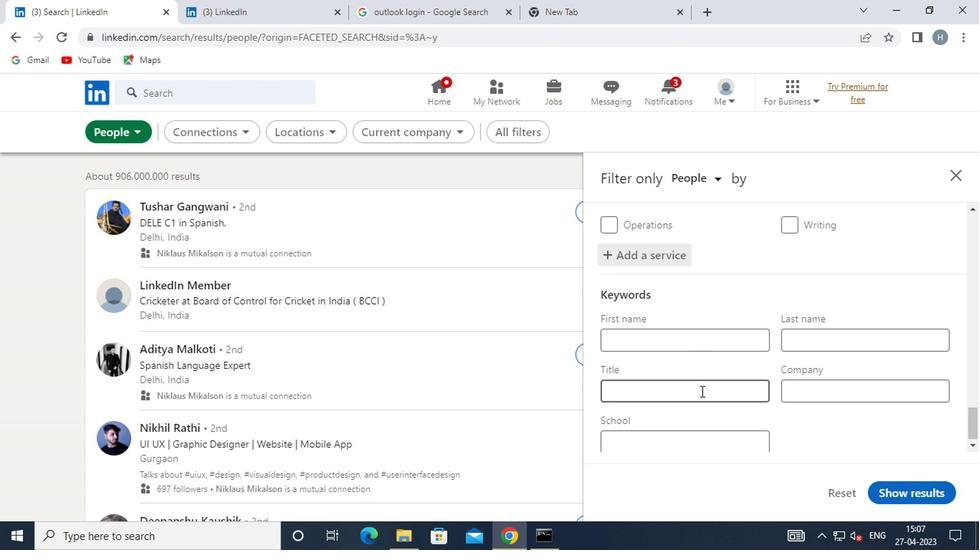 
Action: Mouse moved to (697, 392)
Screenshot: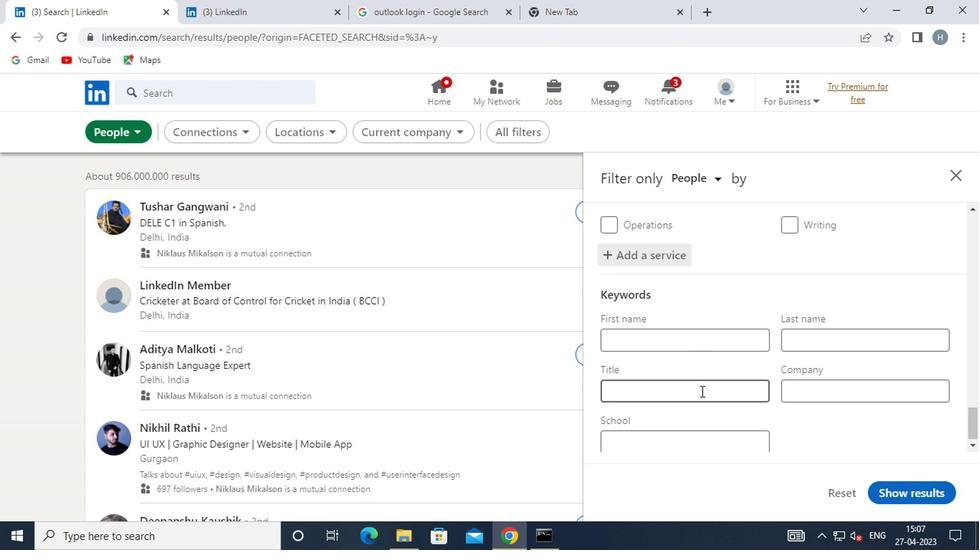 
Action: Key pressed <Key.shift>CEO
Screenshot: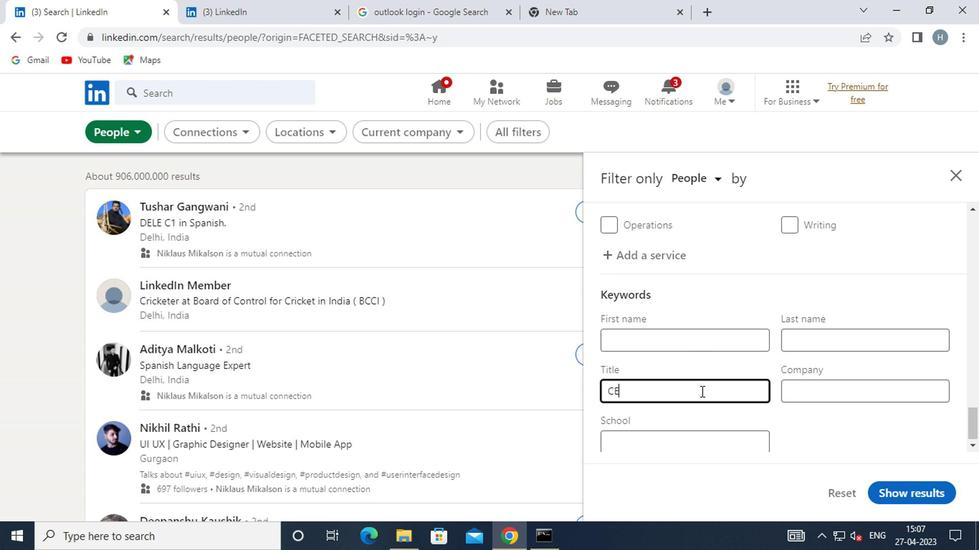 
Action: Mouse moved to (888, 486)
Screenshot: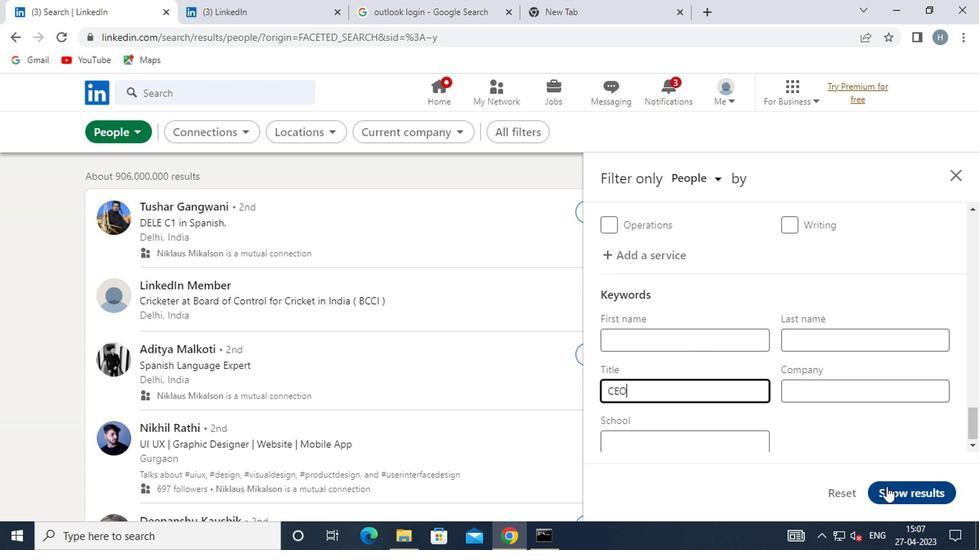 
Action: Mouse pressed left at (888, 486)
Screenshot: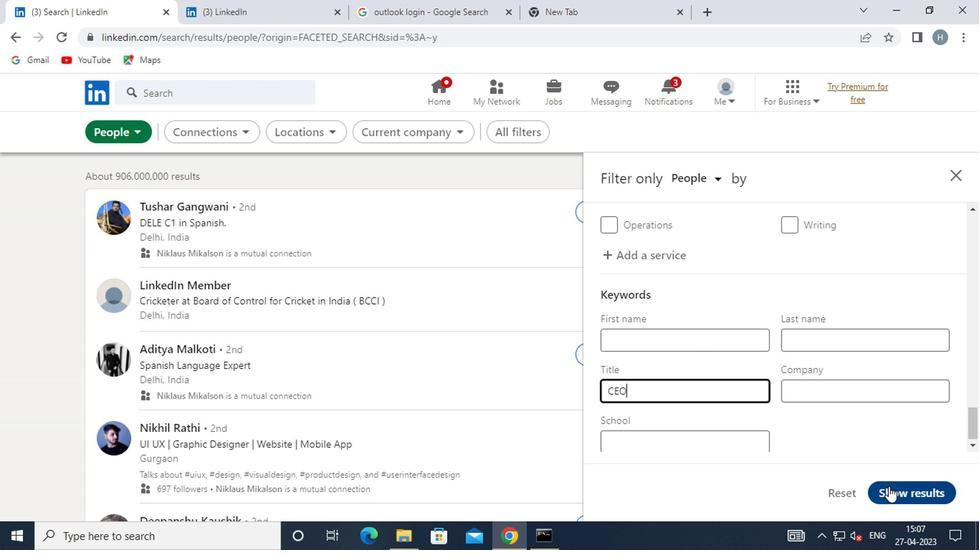 
Action: Mouse moved to (735, 363)
Screenshot: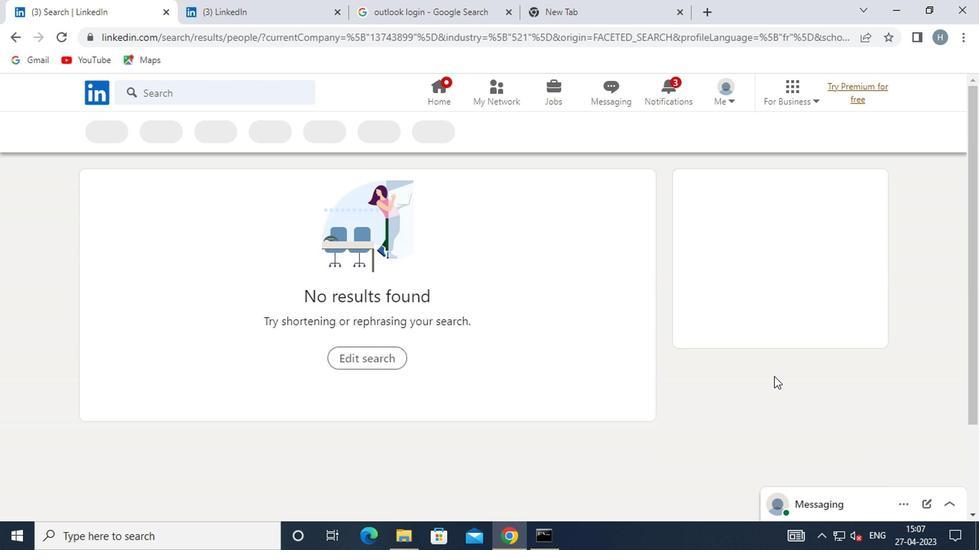 
